 Task: Create a project with template Project Timeline with name TransferLine with privacy Public and in the team Recorders . Create three sections in the project as To-Do, Doing and Done.
Action: Mouse moved to (70, 54)
Screenshot: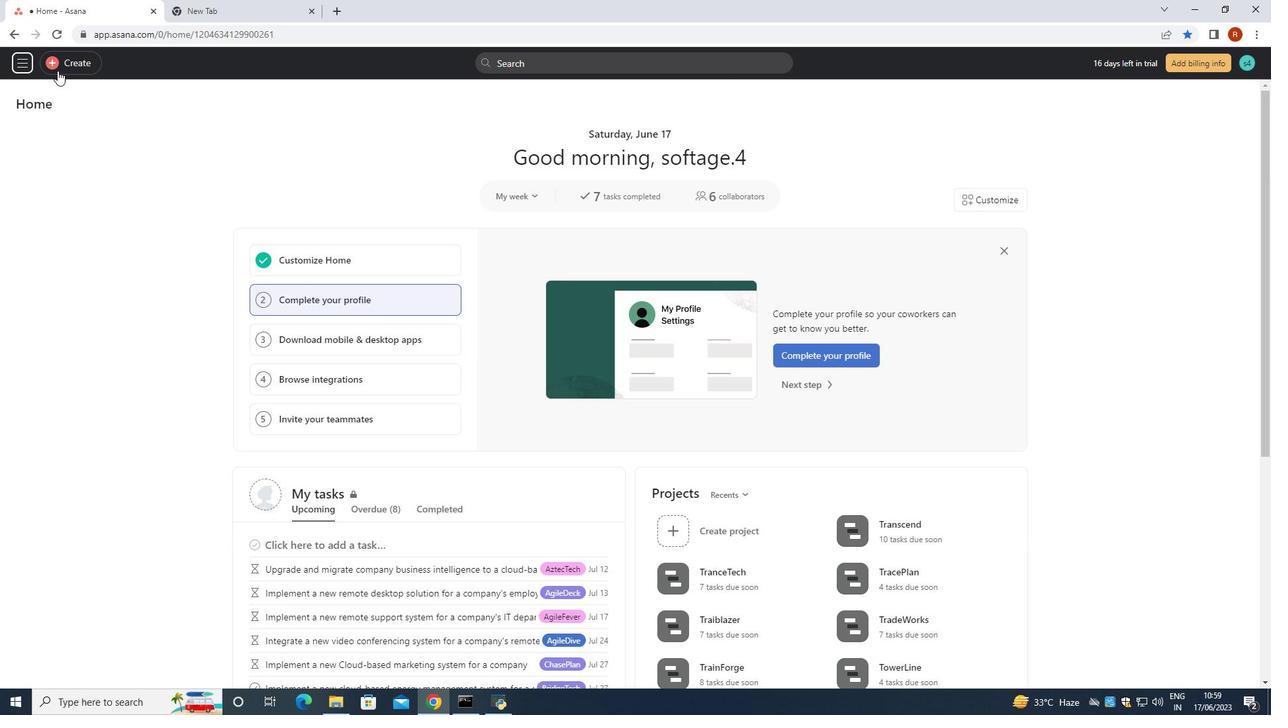 
Action: Mouse pressed left at (70, 54)
Screenshot: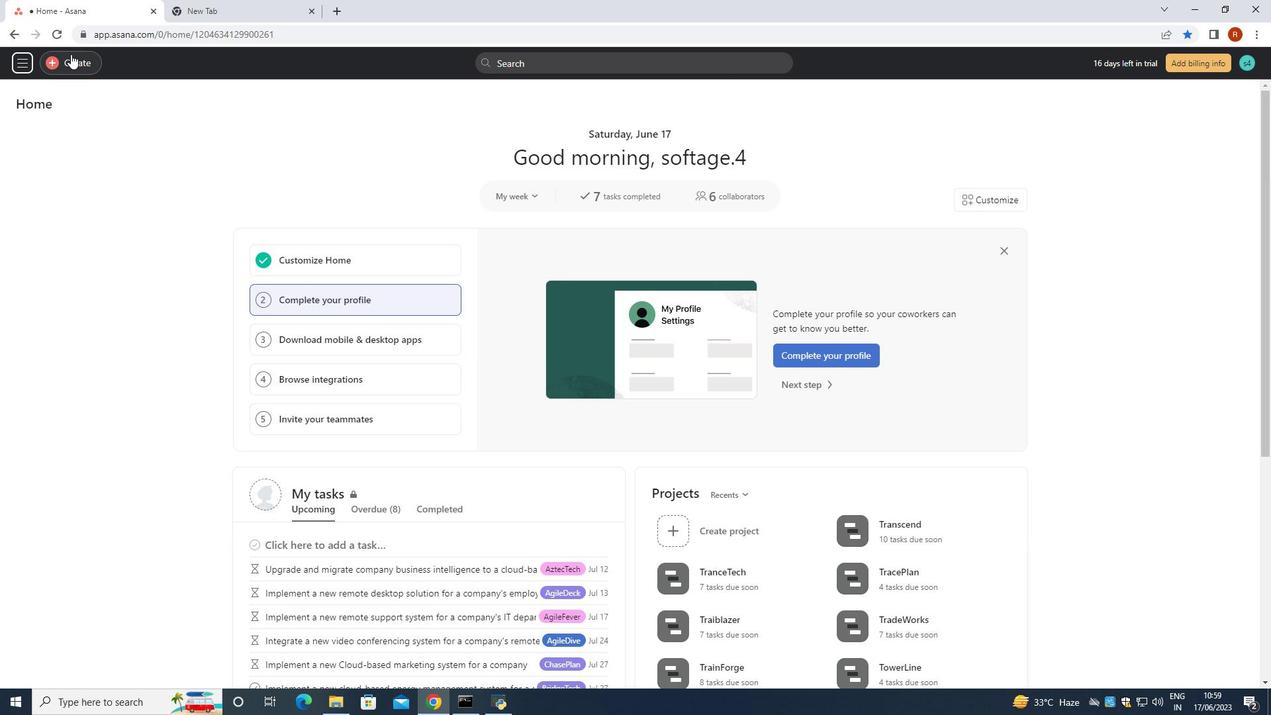 
Action: Mouse moved to (139, 91)
Screenshot: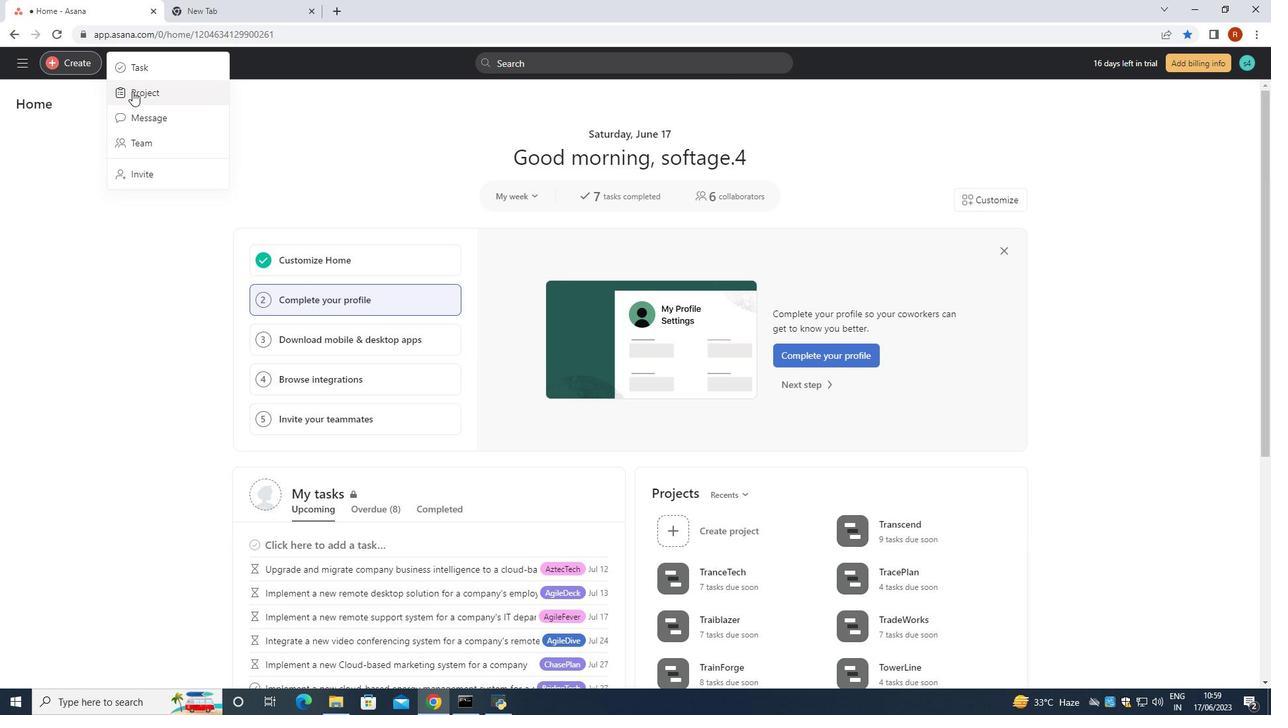 
Action: Mouse pressed left at (139, 91)
Screenshot: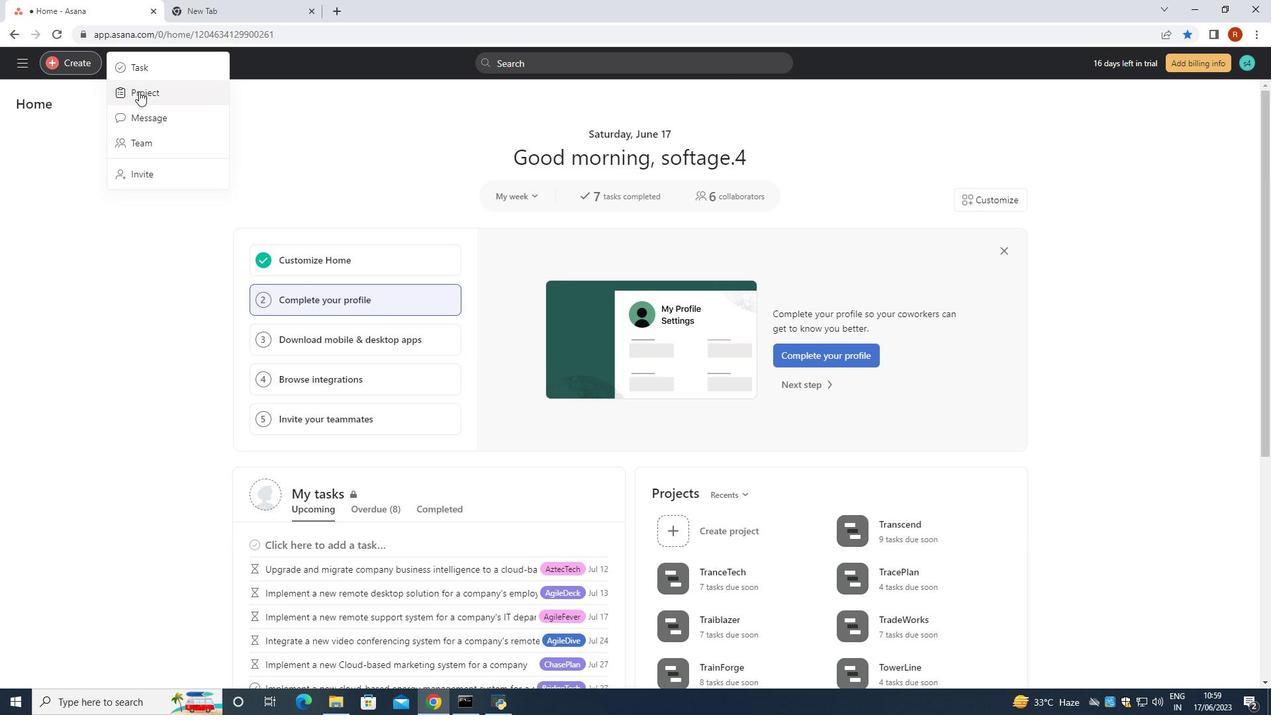 
Action: Mouse moved to (652, 400)
Screenshot: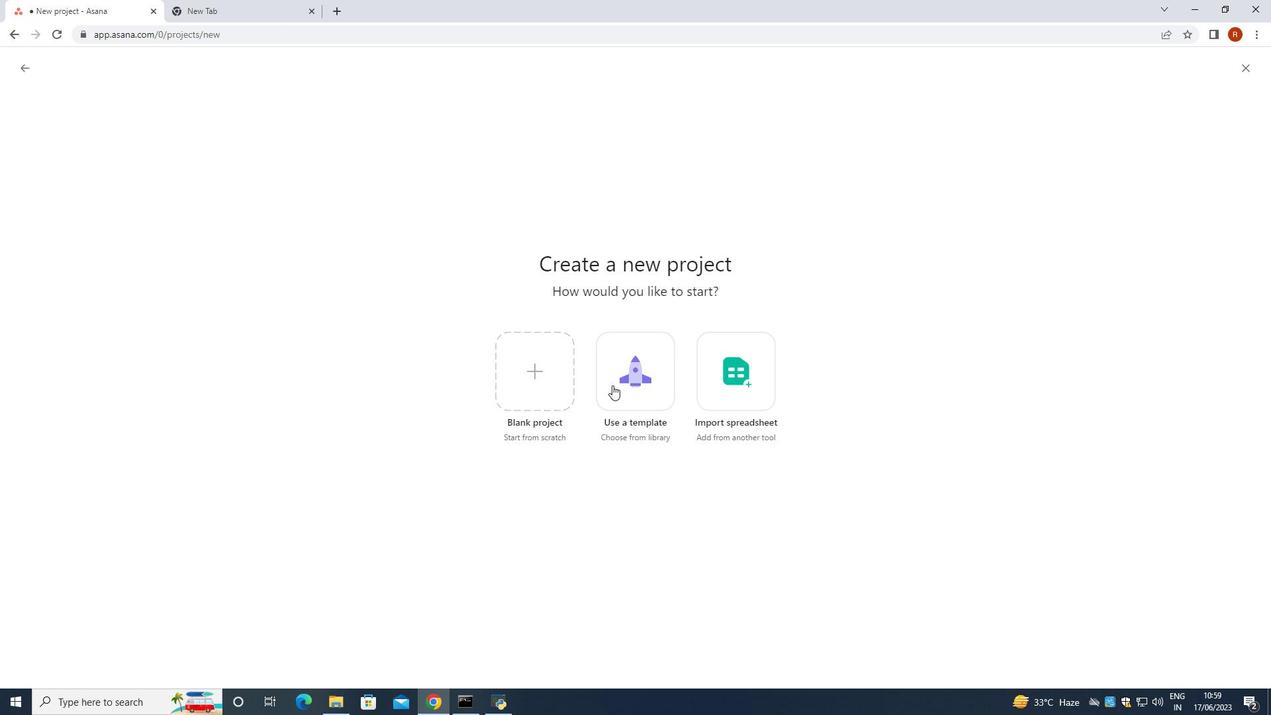 
Action: Mouse pressed left at (652, 400)
Screenshot: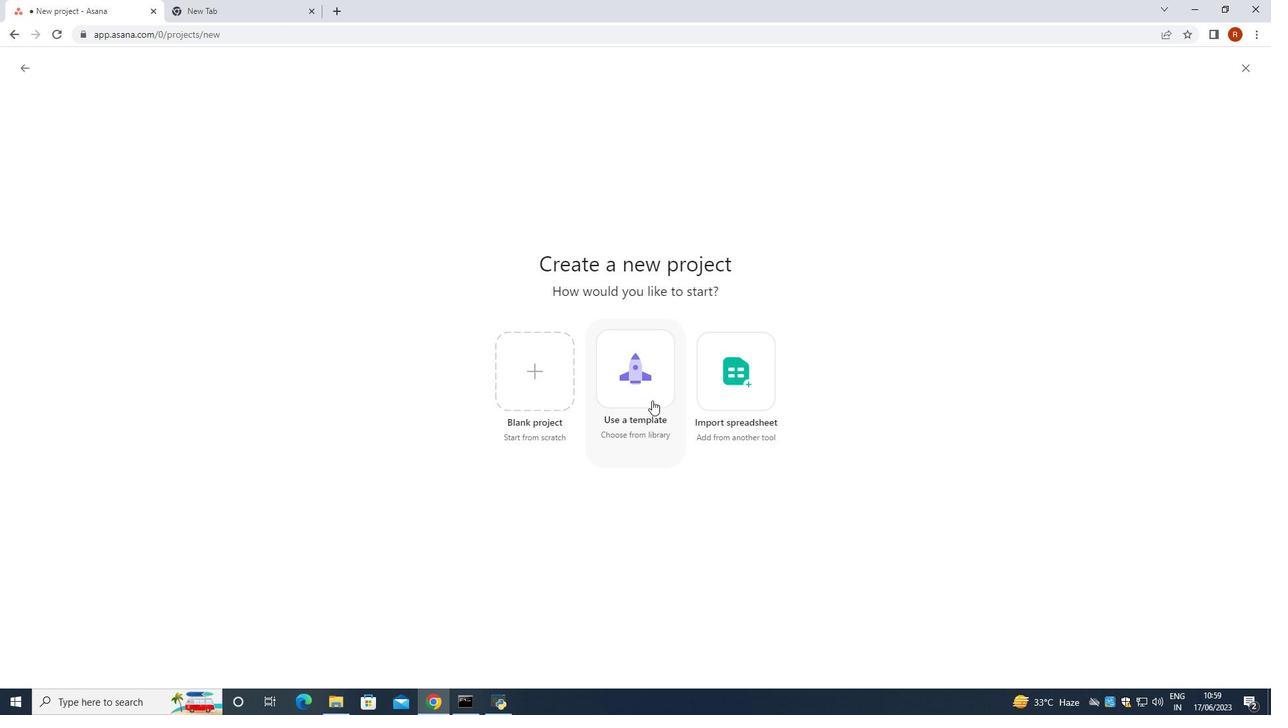 
Action: Mouse moved to (161, 357)
Screenshot: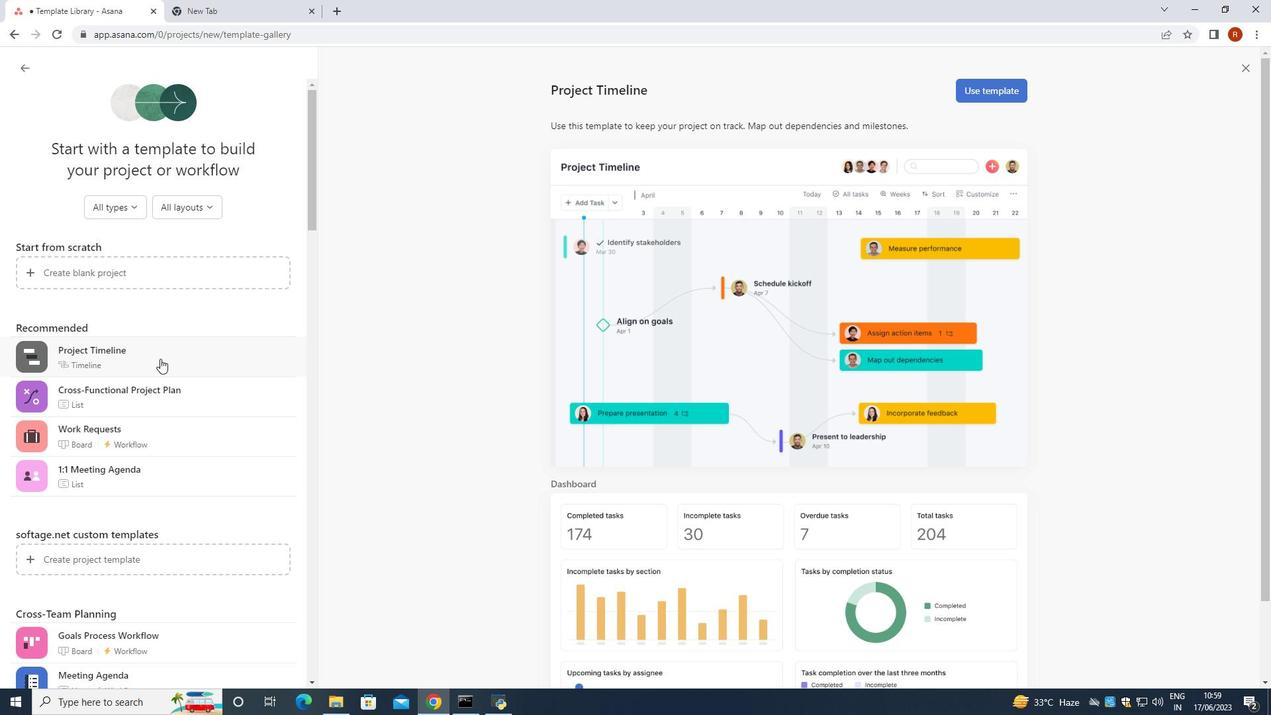 
Action: Mouse pressed left at (161, 357)
Screenshot: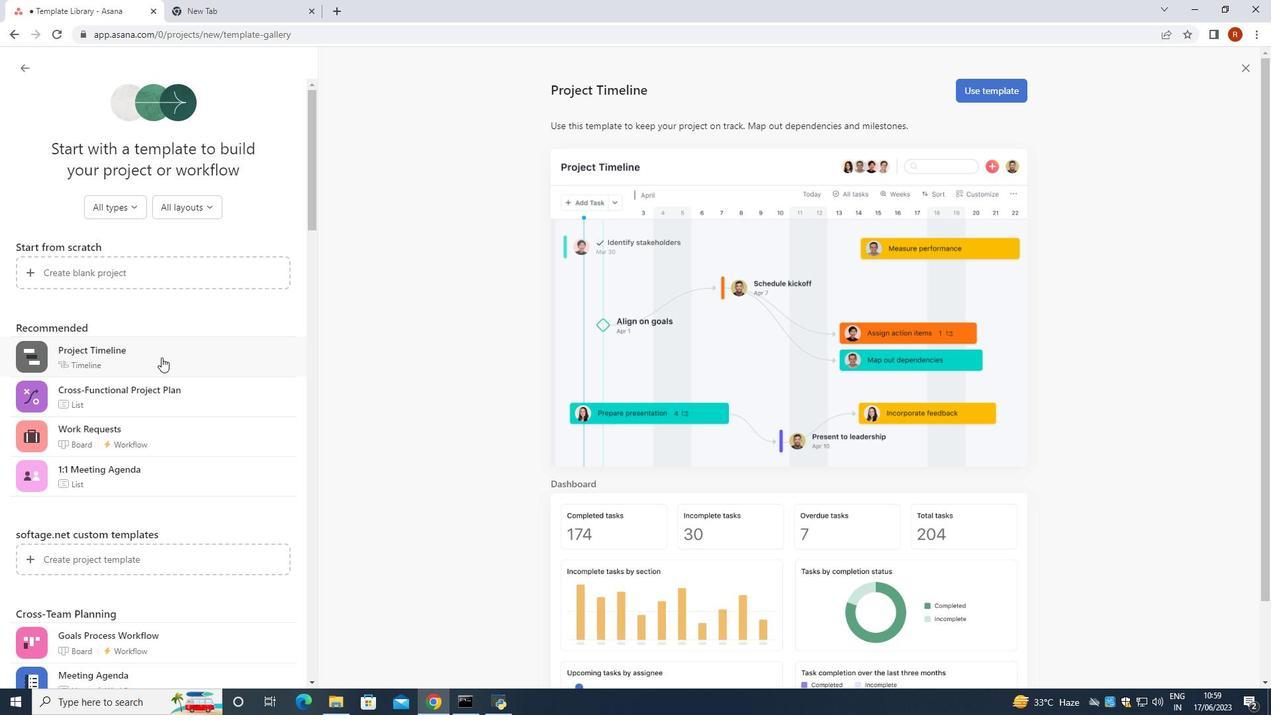 
Action: Mouse moved to (1021, 88)
Screenshot: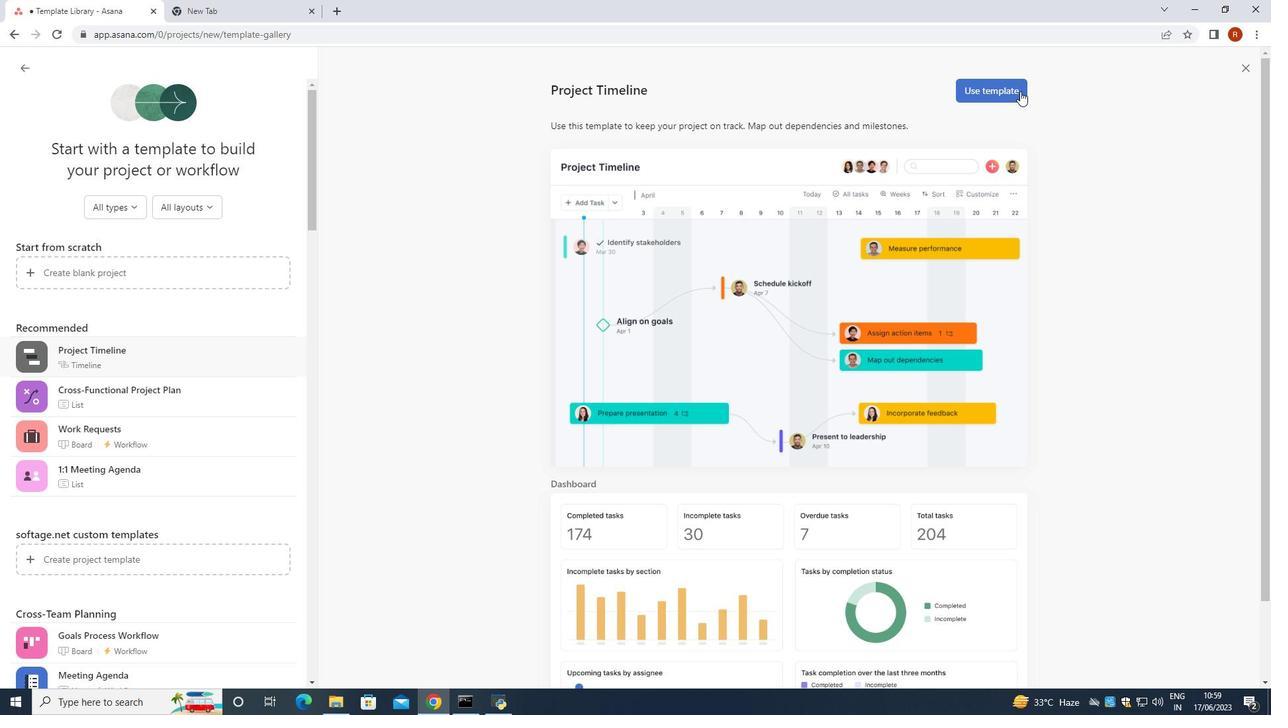 
Action: Mouse pressed left at (1021, 88)
Screenshot: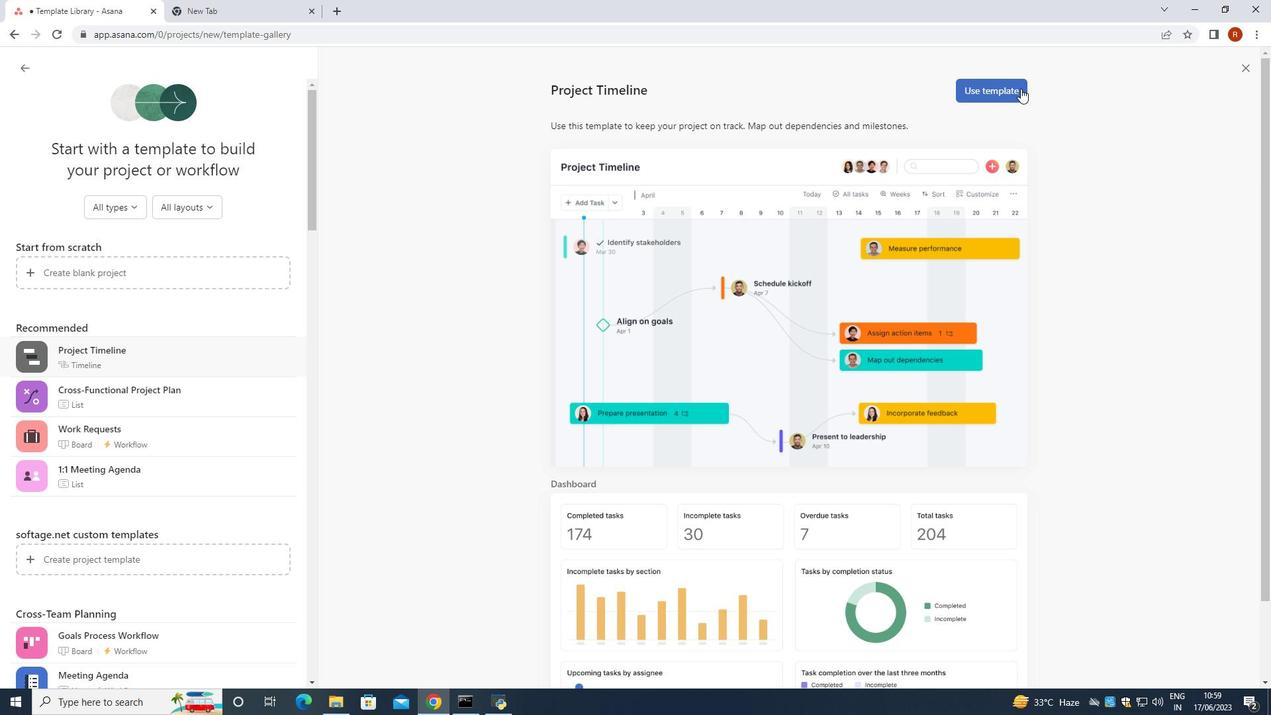 
Action: Mouse moved to (974, 103)
Screenshot: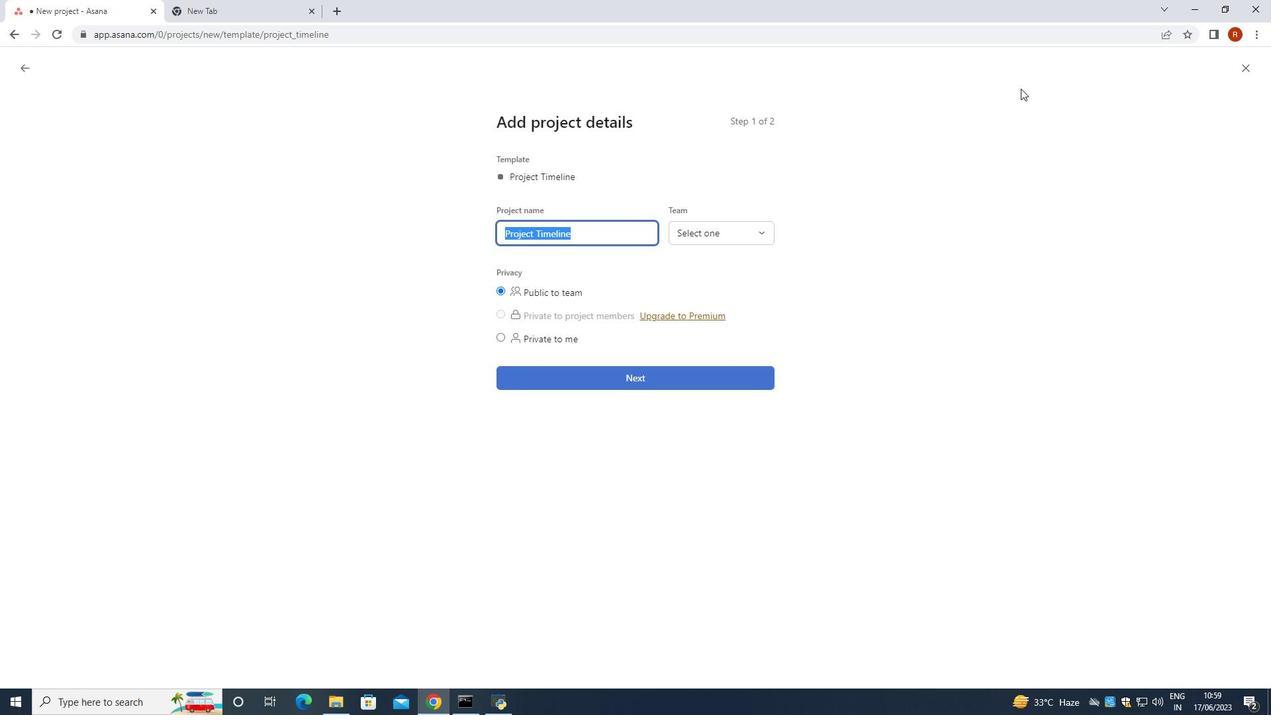 
Action: Key pressed <Key.backspace><Key.shift>Transfer<Key.shift>Line
Screenshot: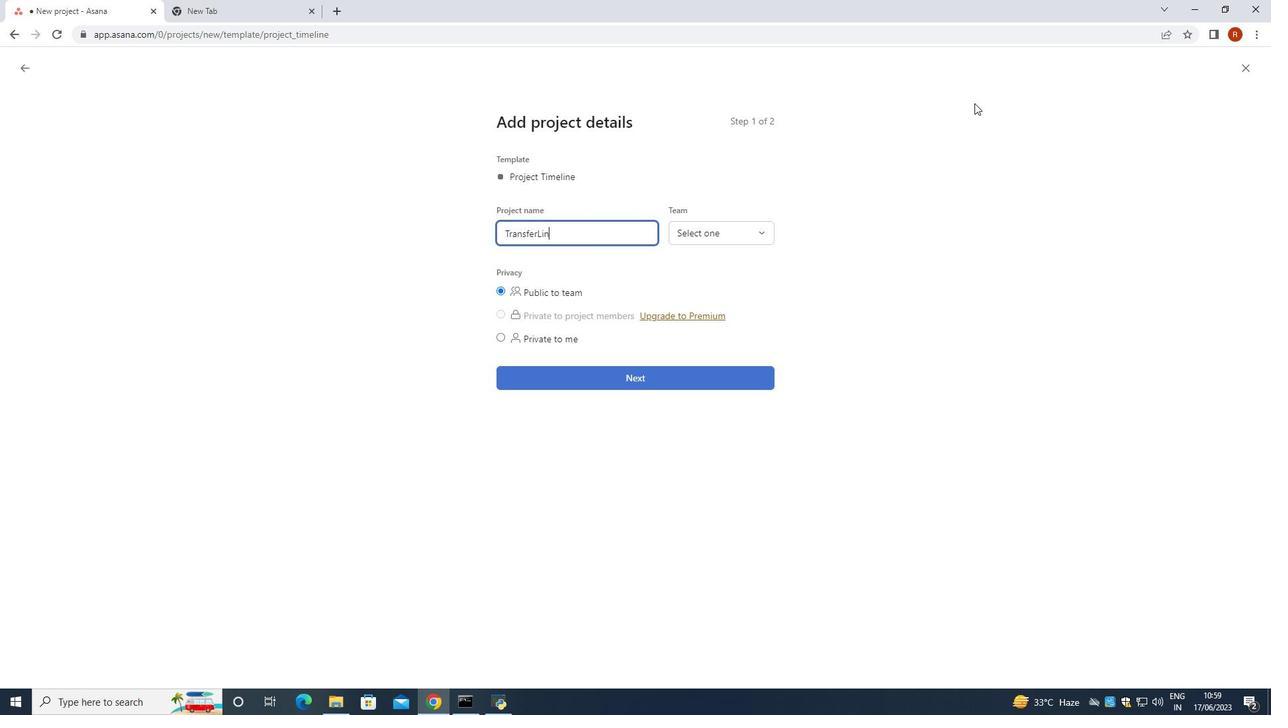 
Action: Mouse moved to (714, 234)
Screenshot: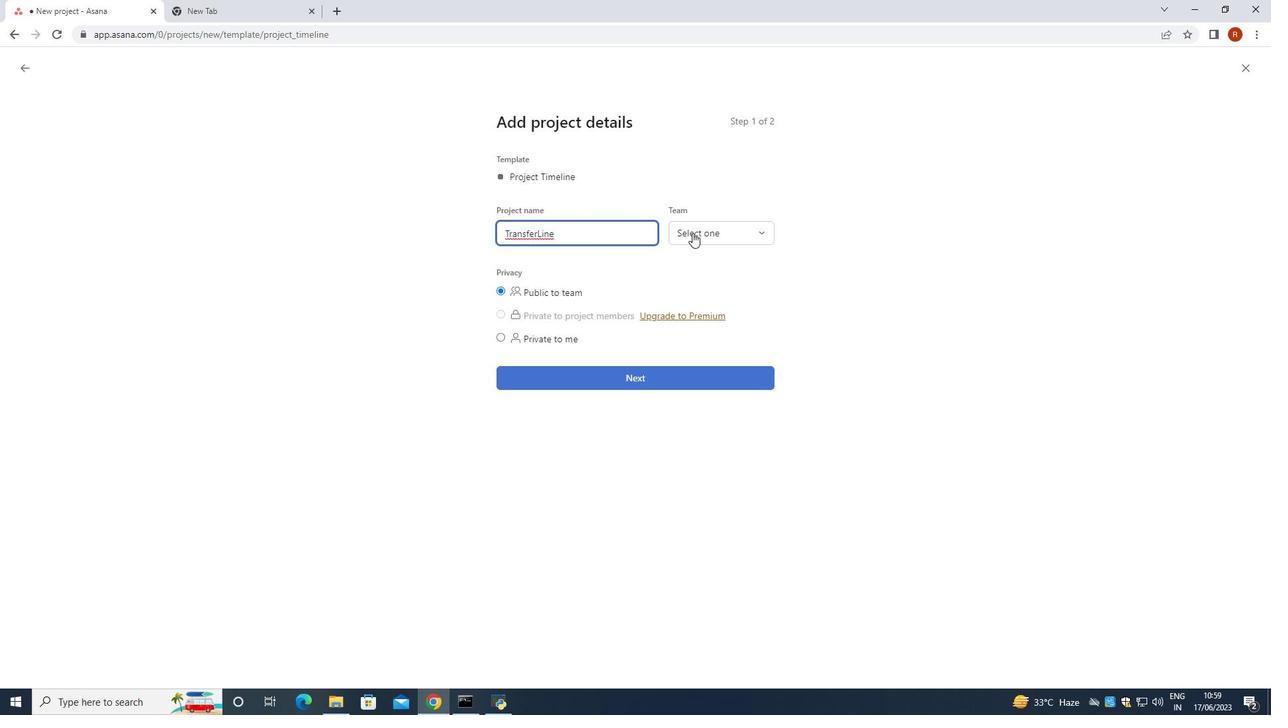 
Action: Mouse pressed left at (714, 234)
Screenshot: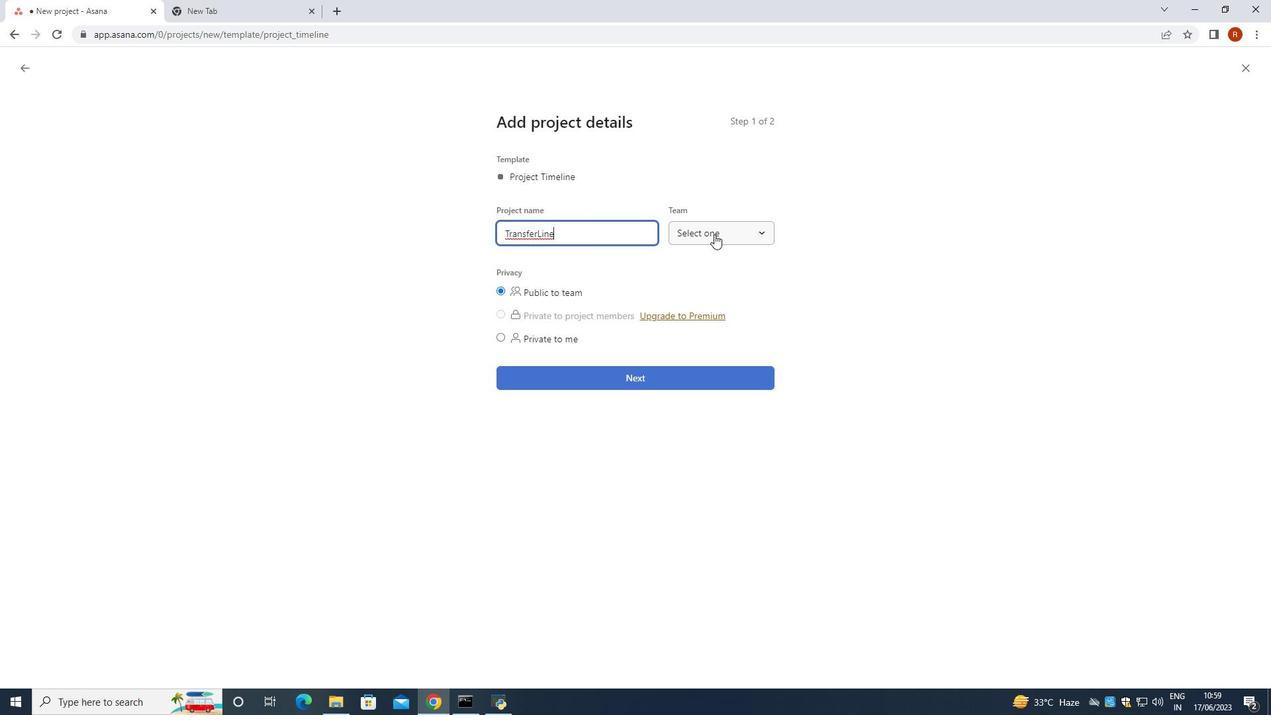 
Action: Mouse moved to (728, 258)
Screenshot: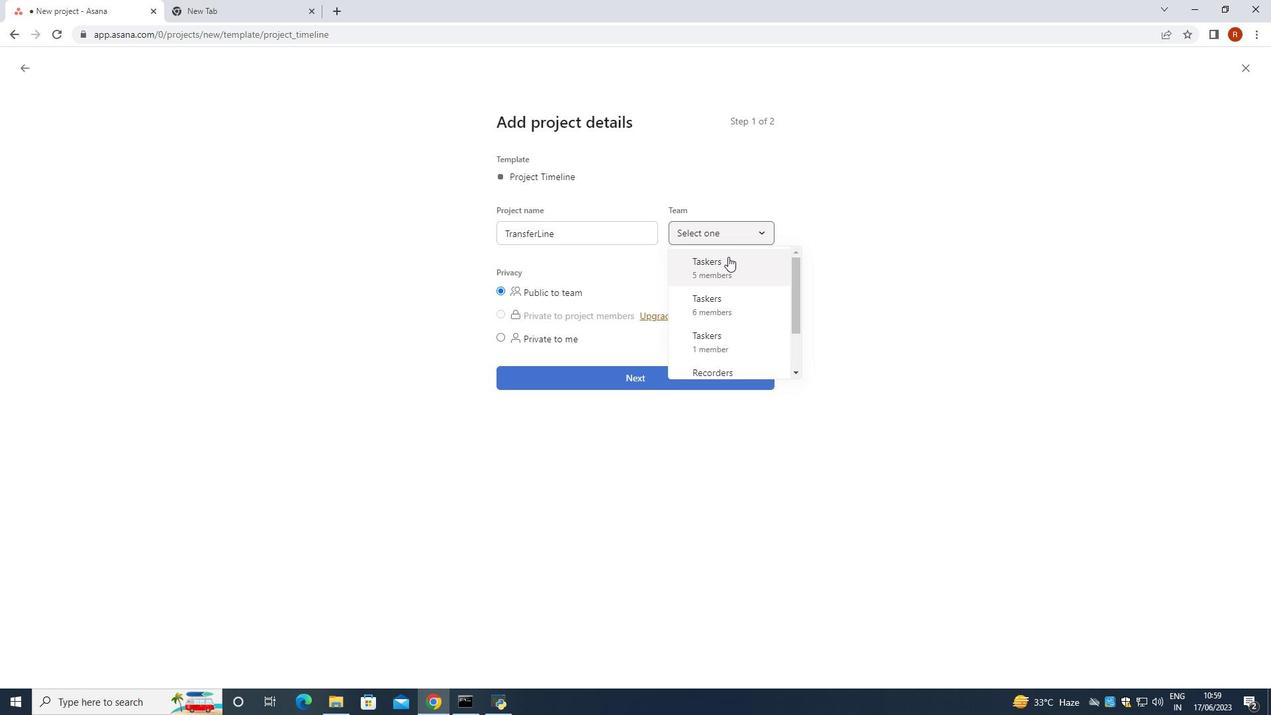 
Action: Mouse scrolled (728, 257) with delta (0, 0)
Screenshot: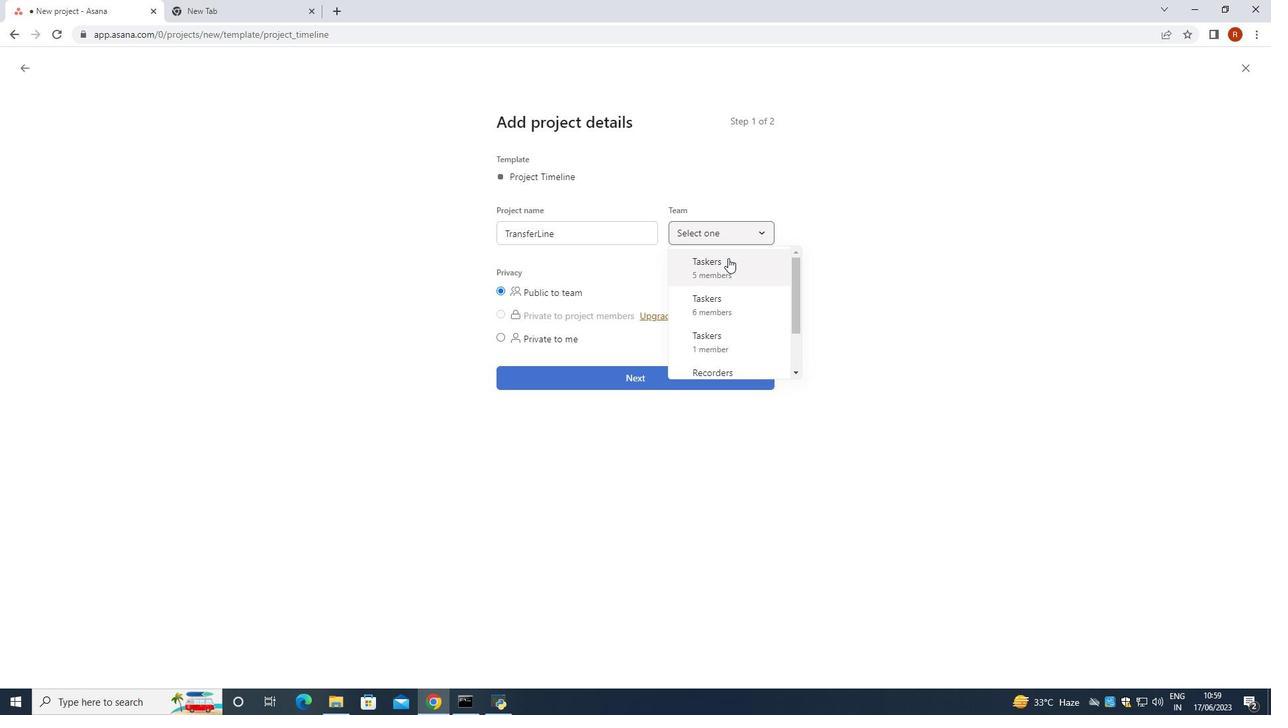 
Action: Mouse moved to (737, 329)
Screenshot: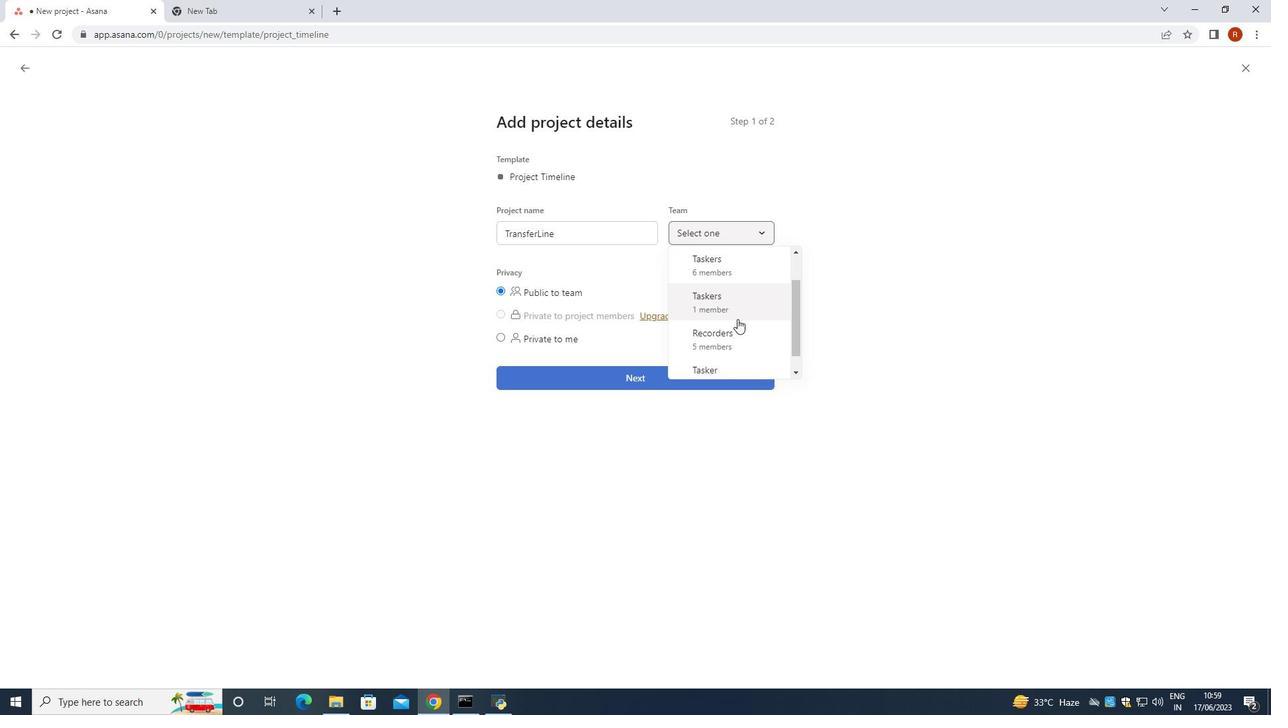
Action: Mouse pressed left at (737, 329)
Screenshot: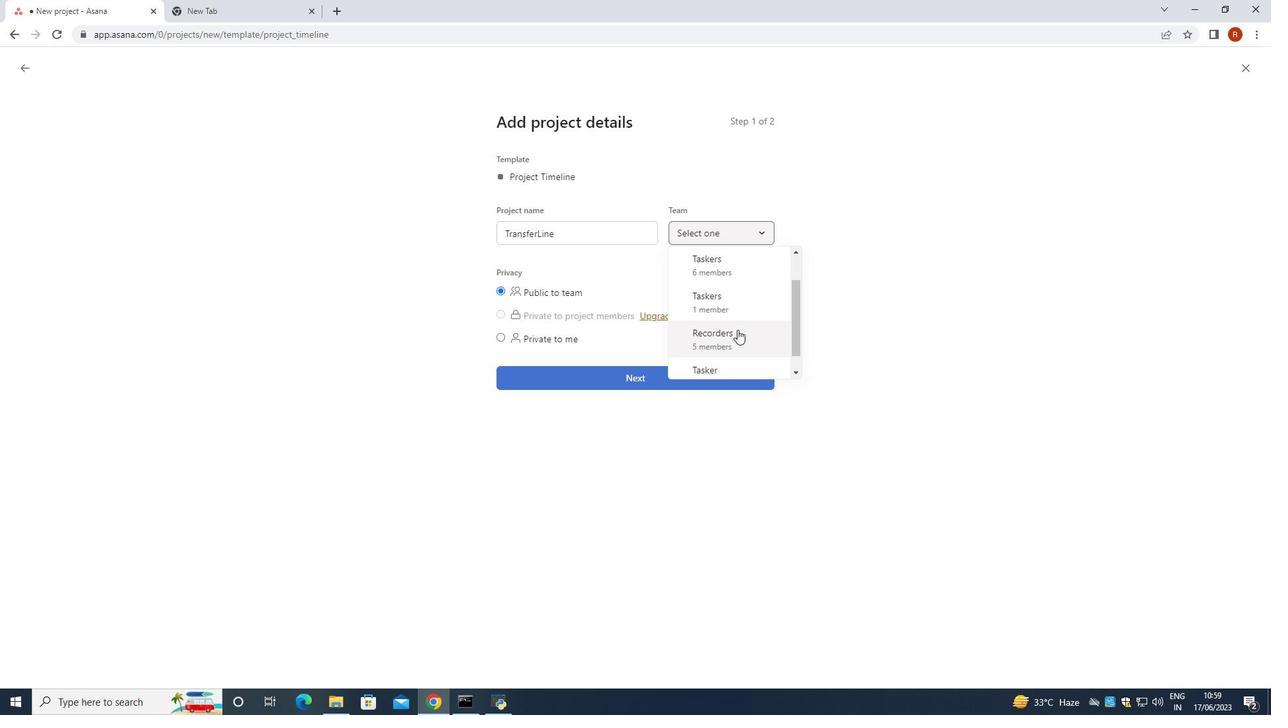 
Action: Mouse moved to (586, 295)
Screenshot: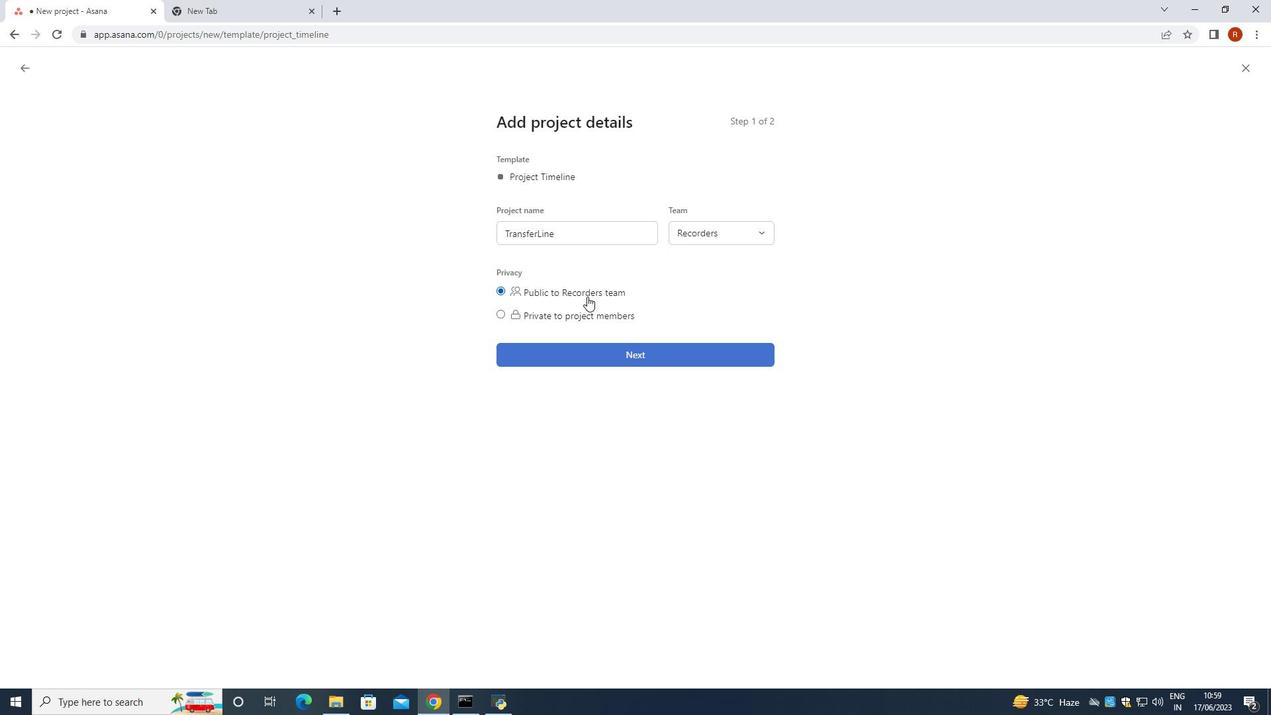 
Action: Mouse pressed left at (586, 295)
Screenshot: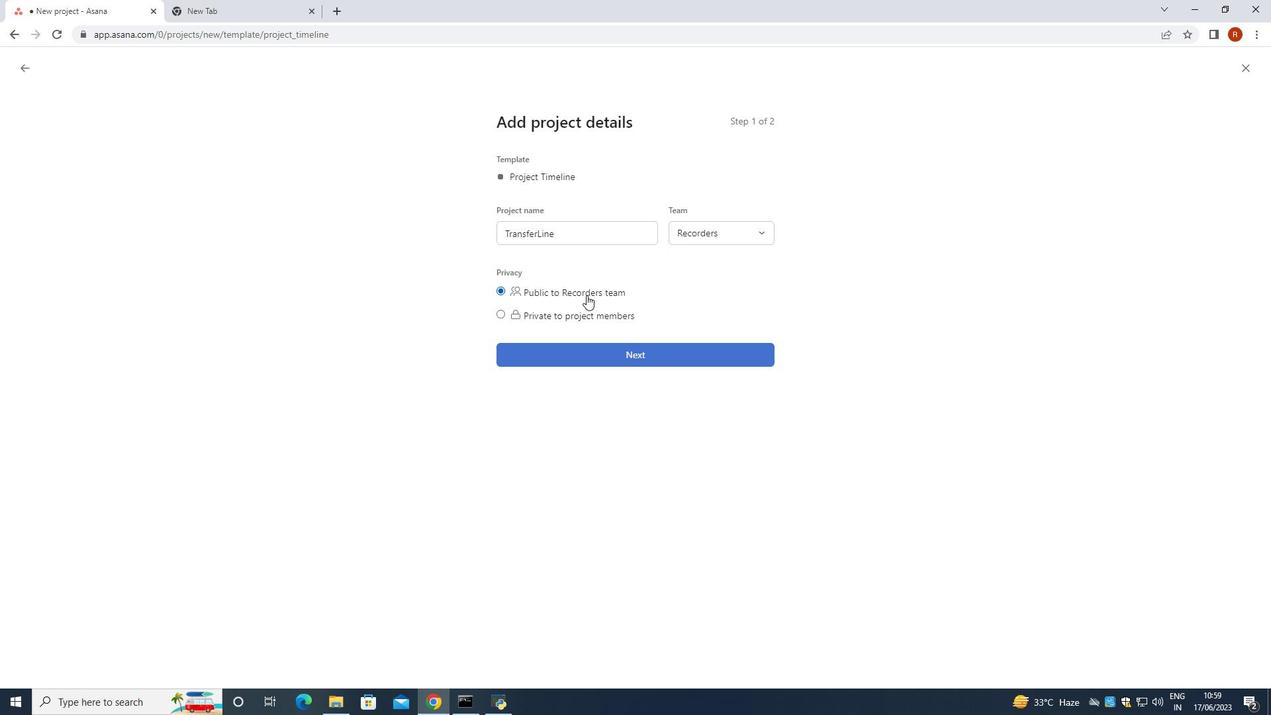 
Action: Mouse moved to (660, 362)
Screenshot: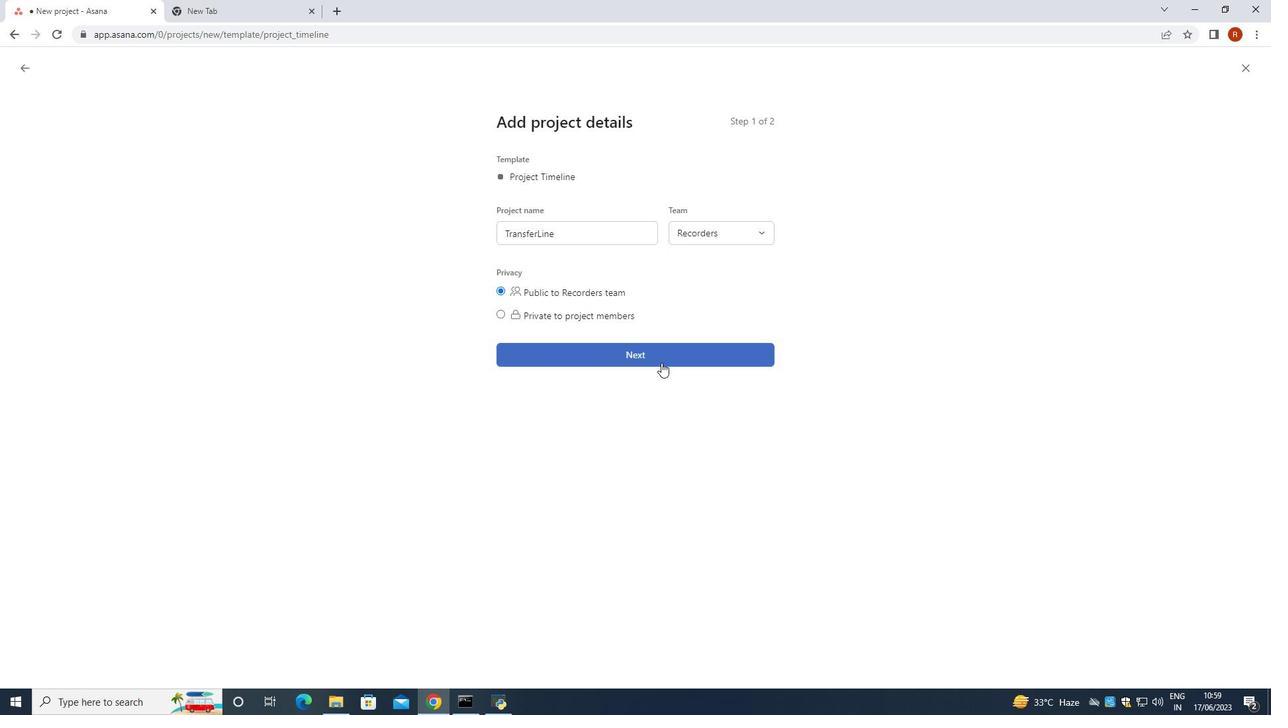 
Action: Mouse pressed left at (660, 362)
Screenshot: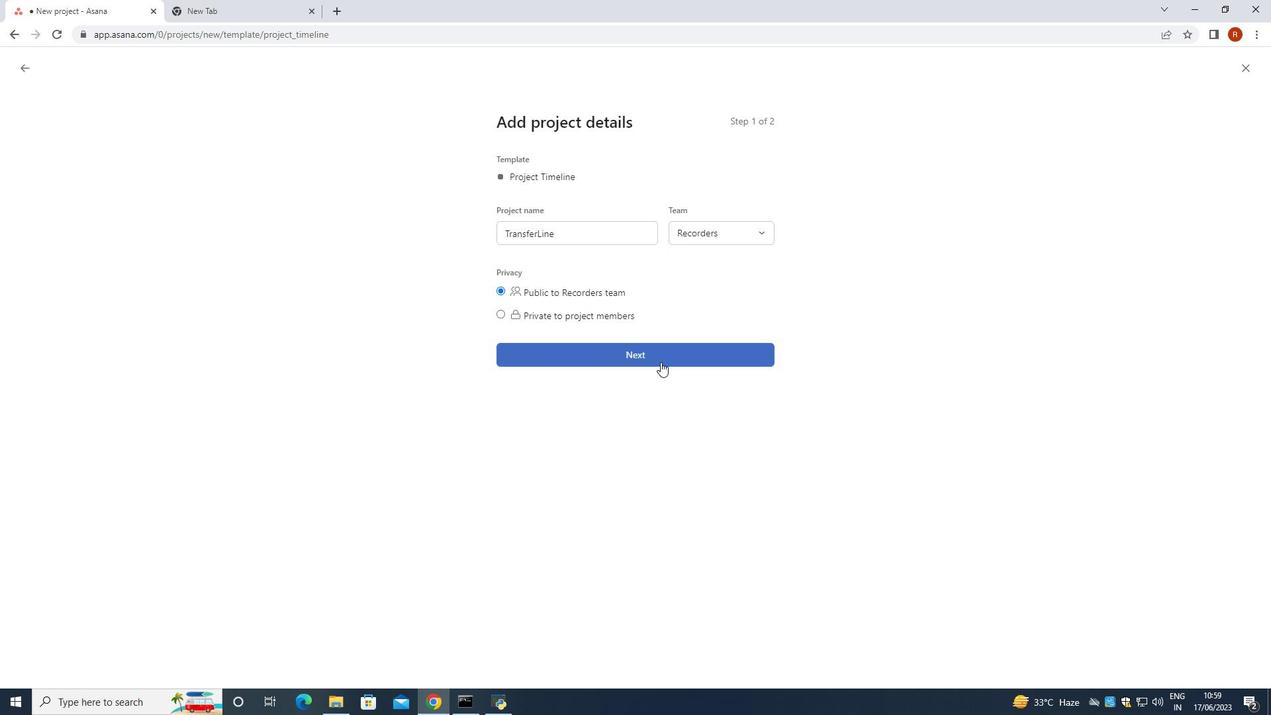 
Action: Mouse moved to (703, 388)
Screenshot: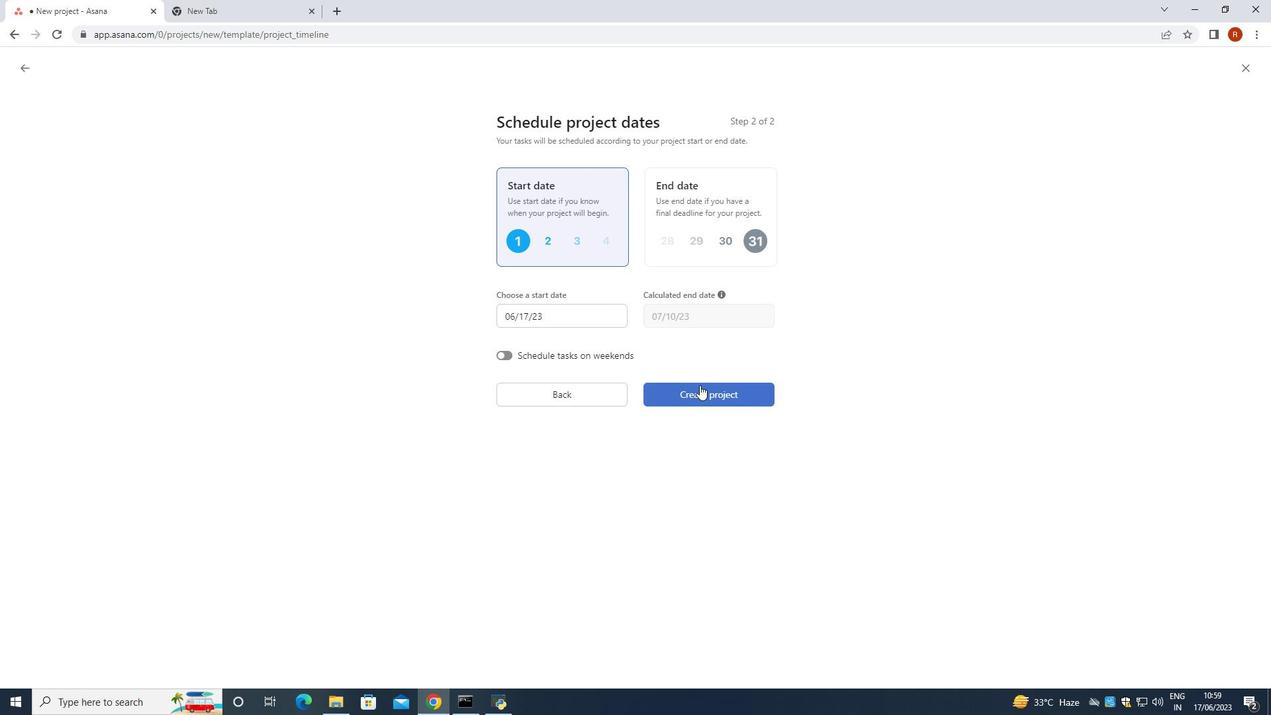 
Action: Mouse pressed left at (703, 388)
Screenshot: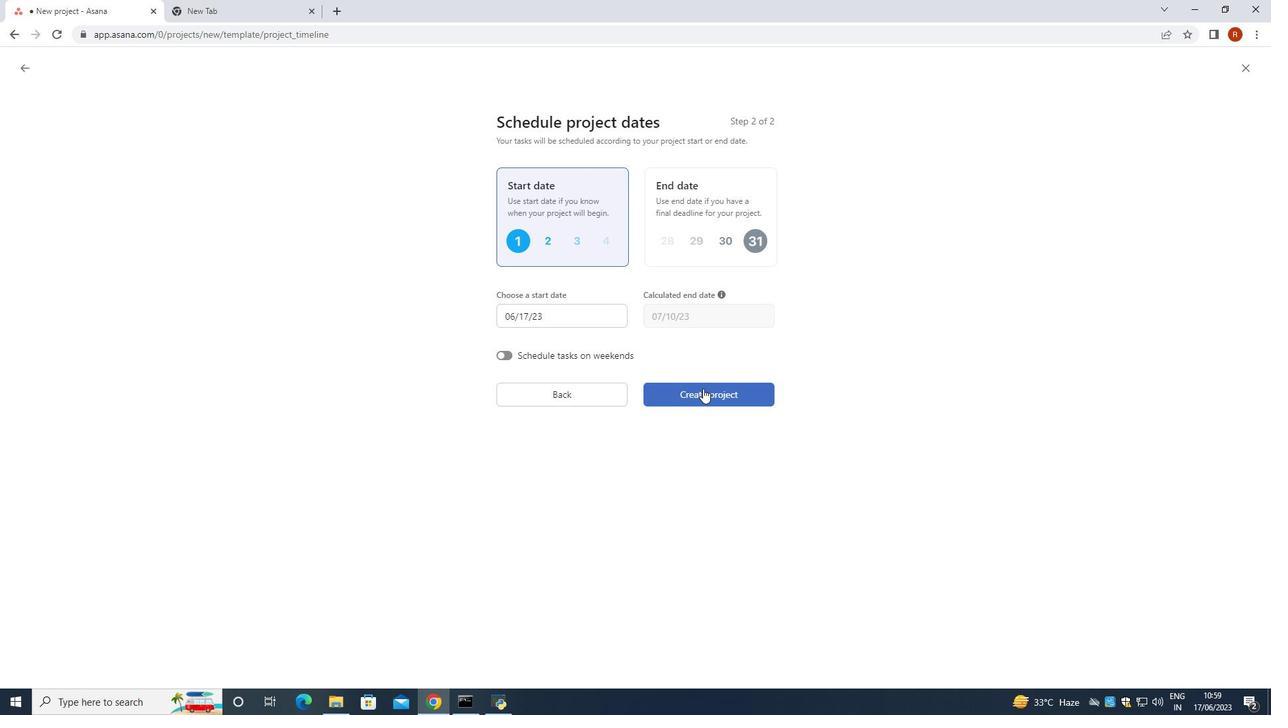 
Action: Mouse moved to (151, 626)
Screenshot: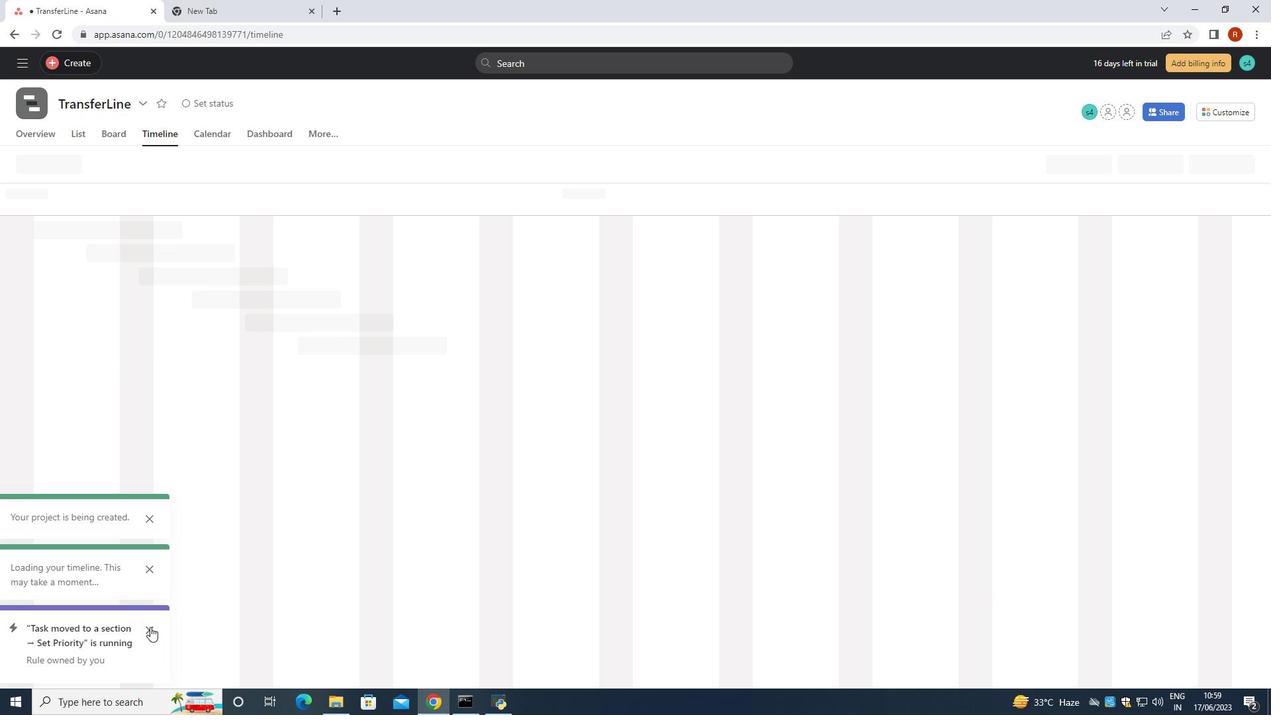 
Action: Mouse pressed left at (151, 626)
Screenshot: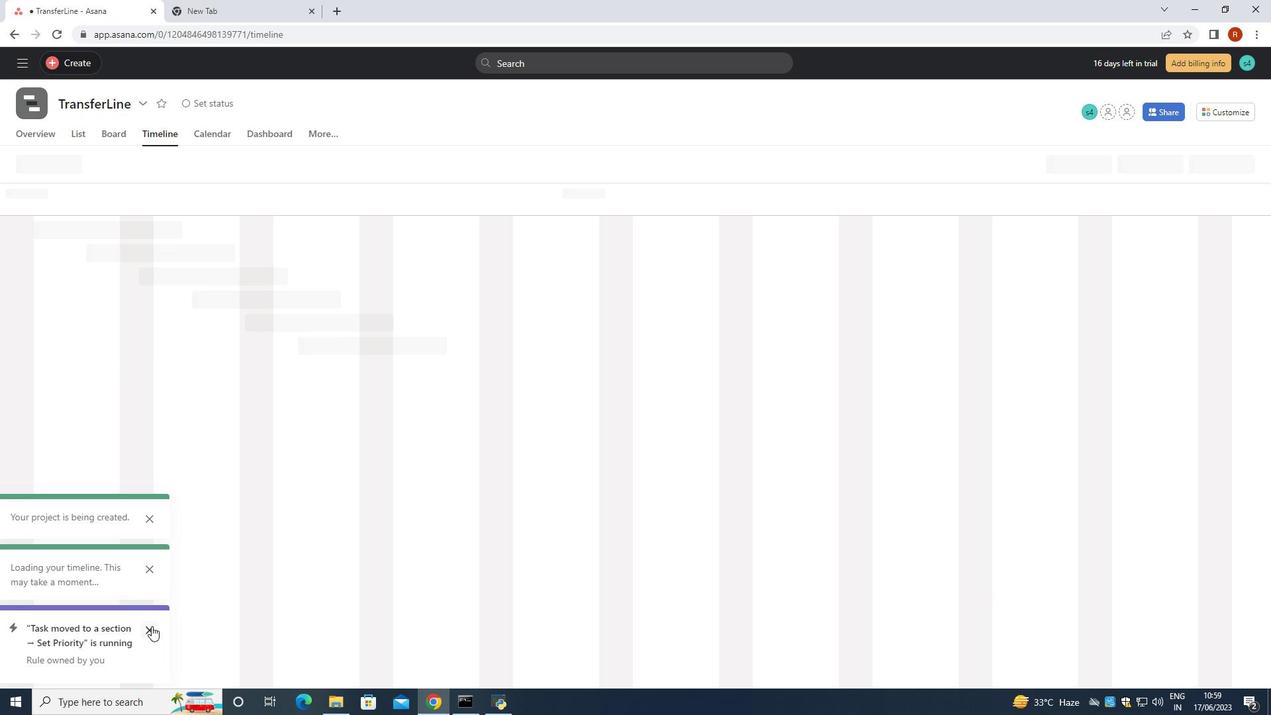 
Action: Mouse moved to (151, 566)
Screenshot: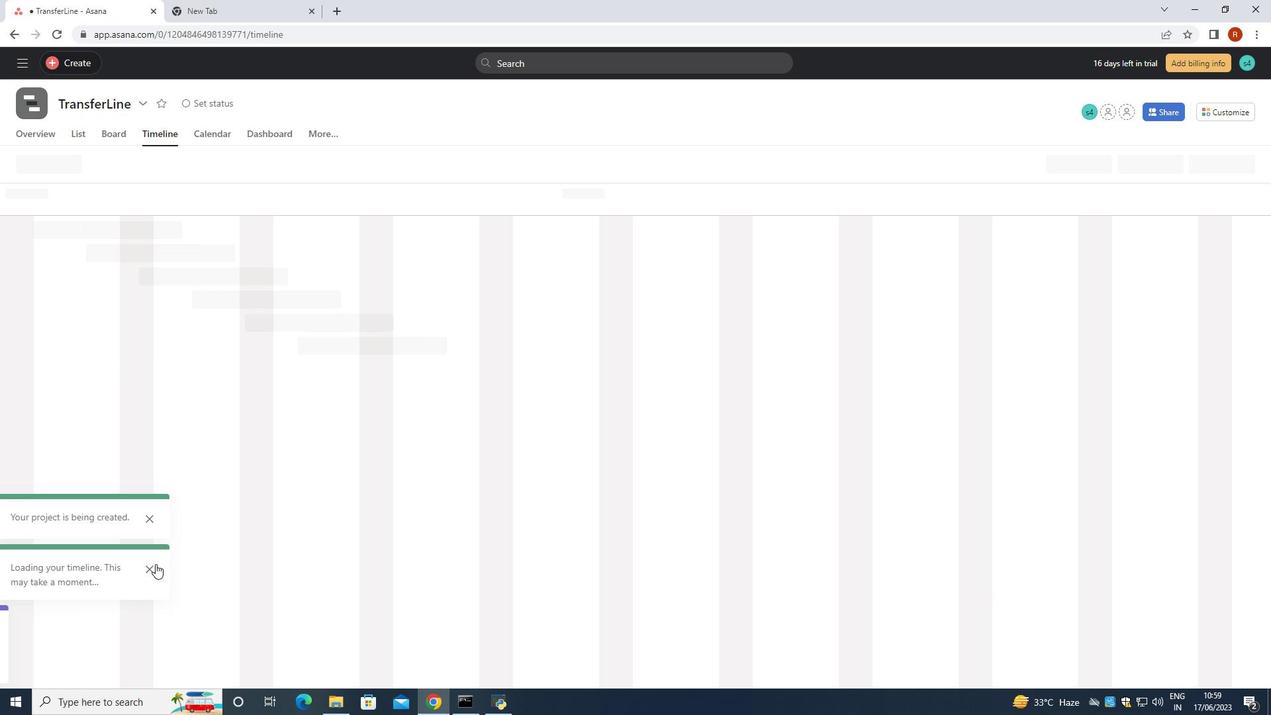 
Action: Mouse pressed left at (151, 566)
Screenshot: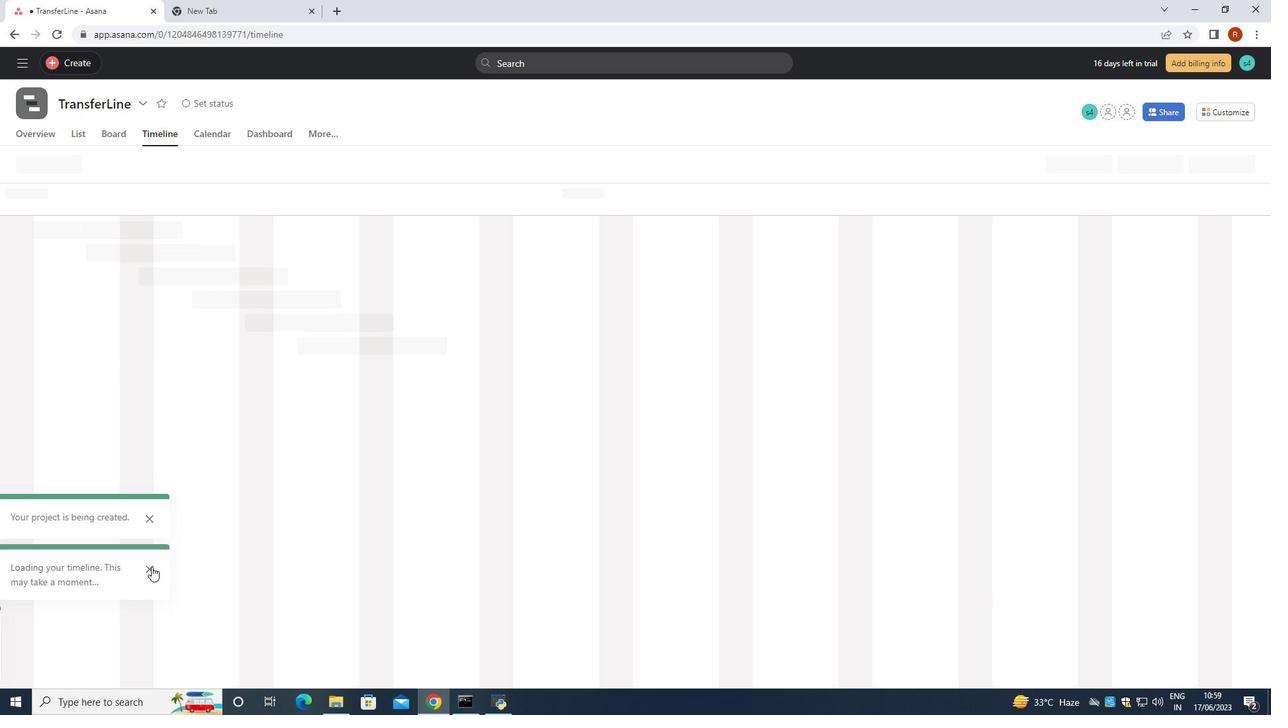 
Action: Mouse moved to (144, 598)
Screenshot: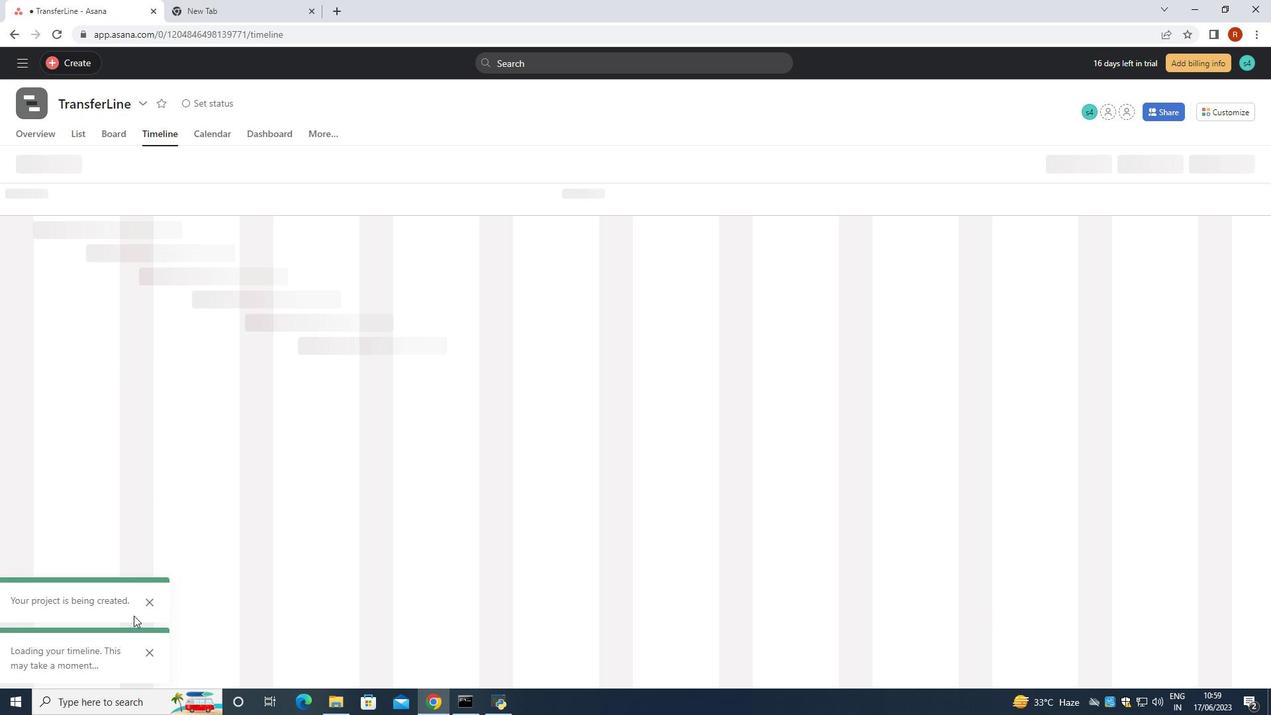 
Action: Mouse pressed left at (144, 598)
Screenshot: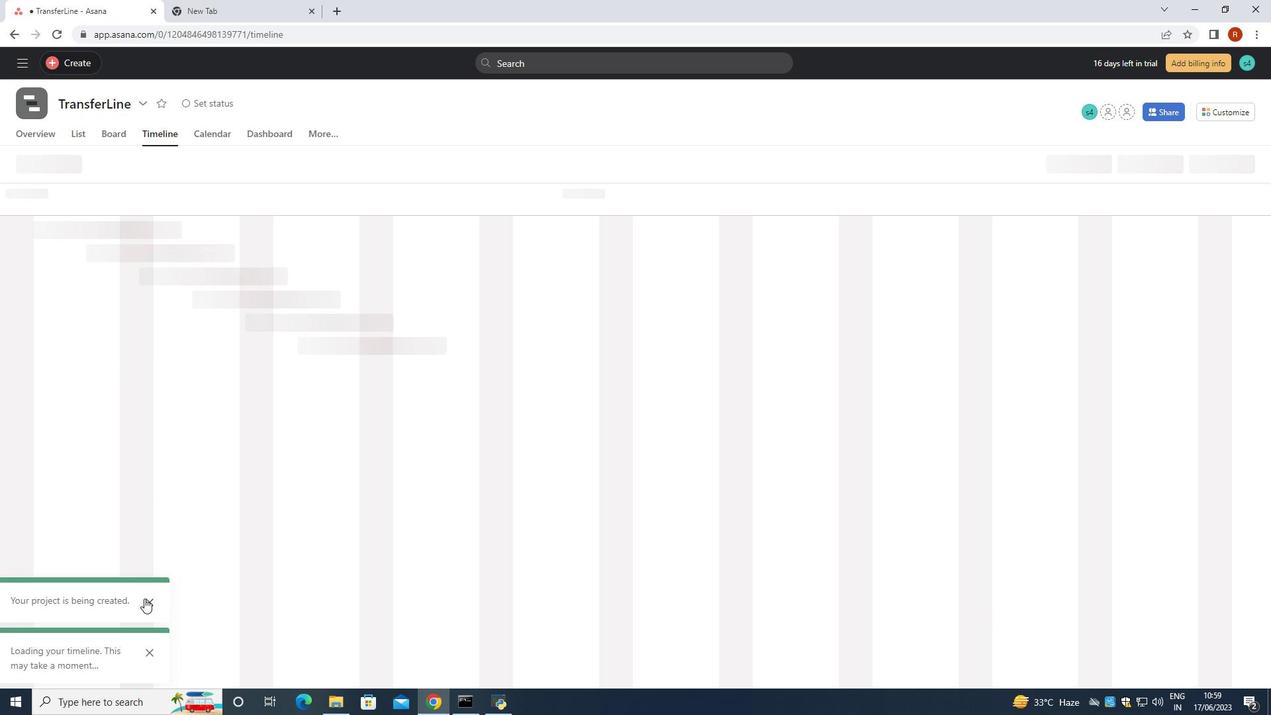 
Action: Mouse moved to (144, 648)
Screenshot: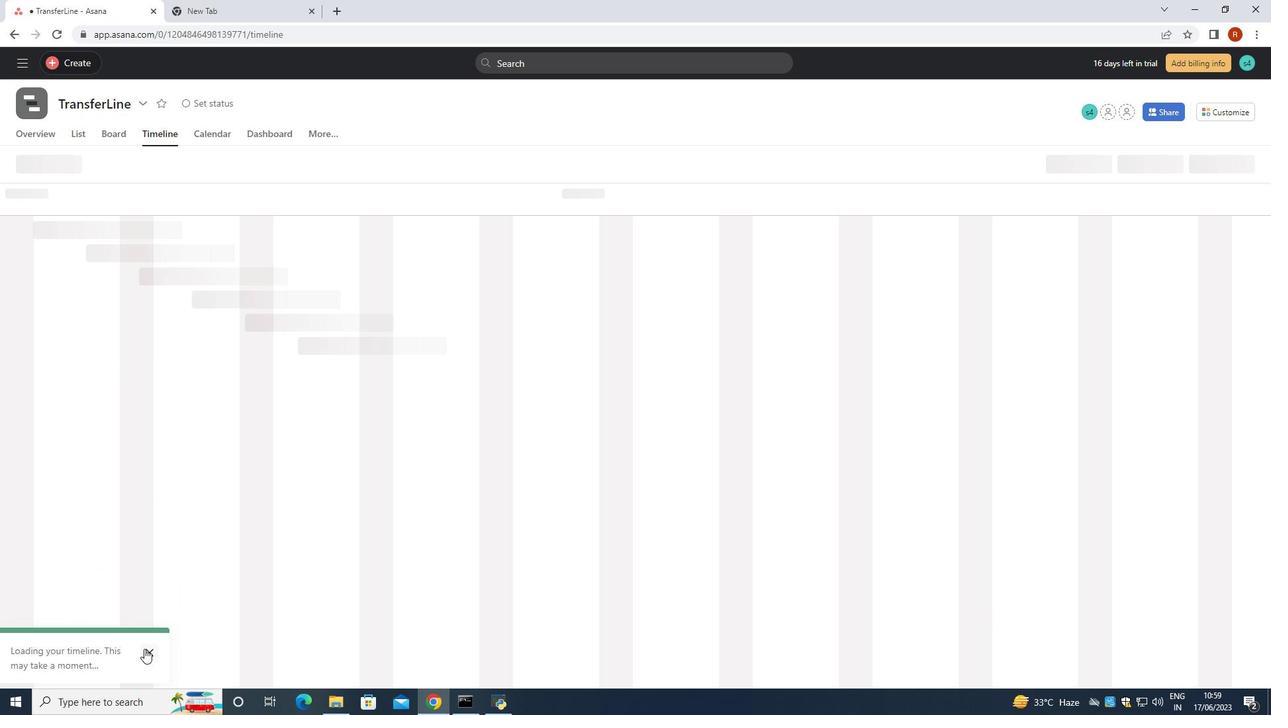 
Action: Mouse pressed left at (144, 648)
Screenshot: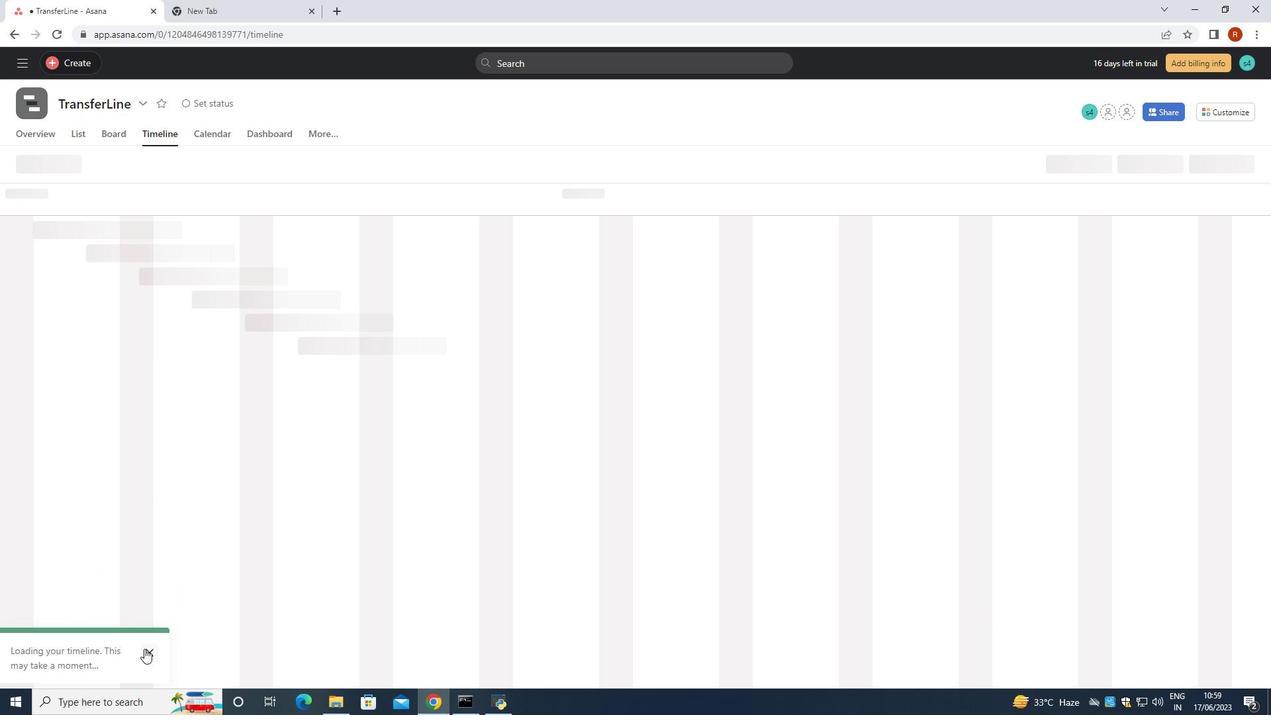 
Action: Mouse moved to (59, 449)
Screenshot: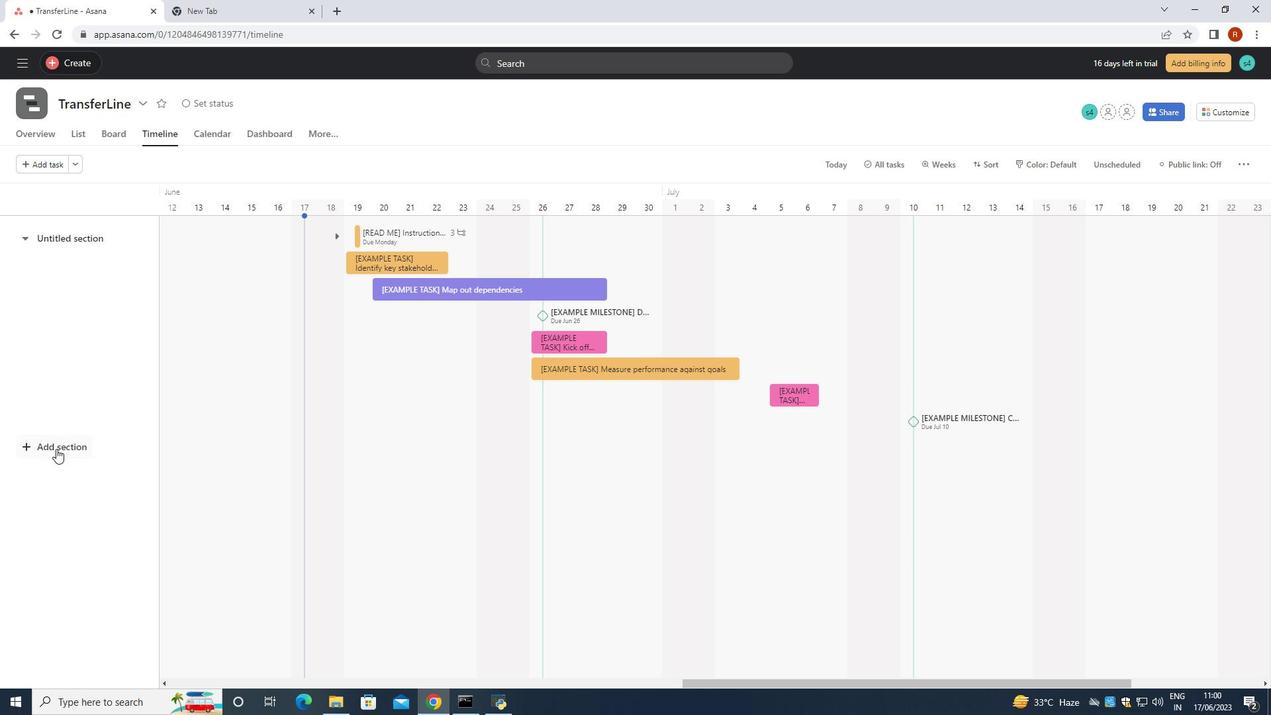 
Action: Mouse pressed left at (59, 449)
Screenshot: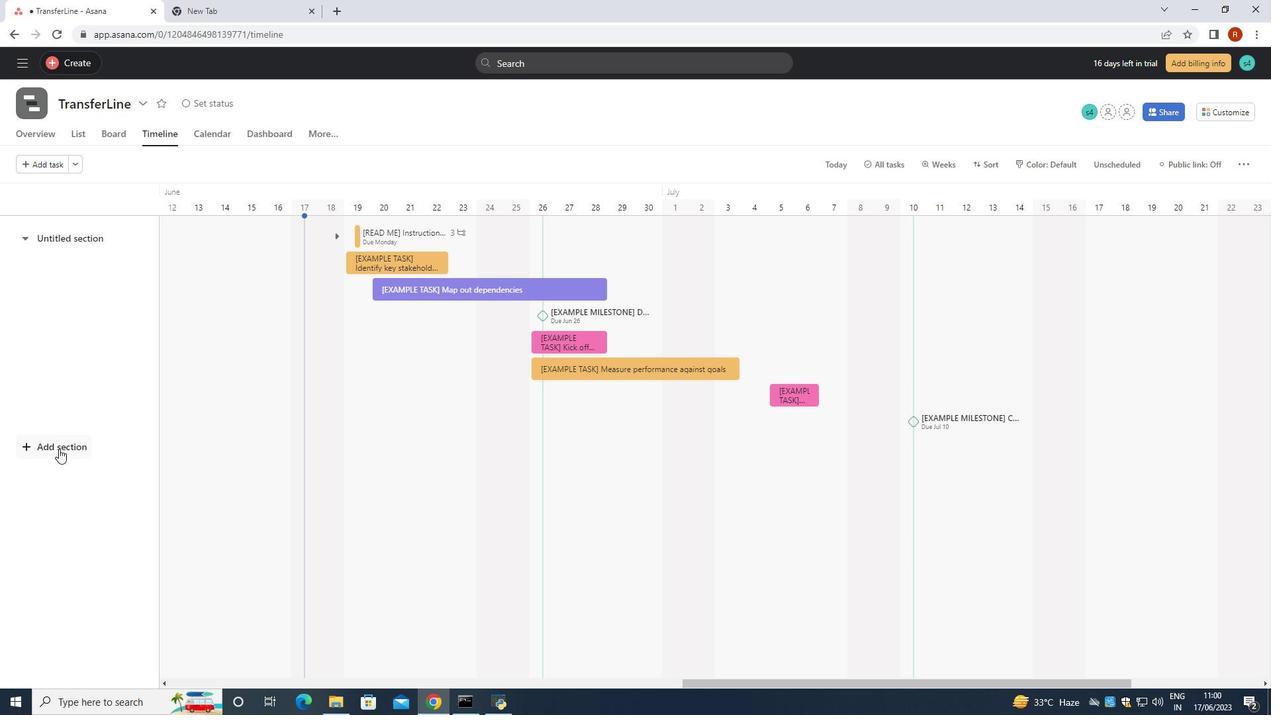 
Action: Key pressed <Key.shift><Key.shift><Key.shift>TO<Key.backspace>i<Key.backspace>o-<Key.shift>Do
Screenshot: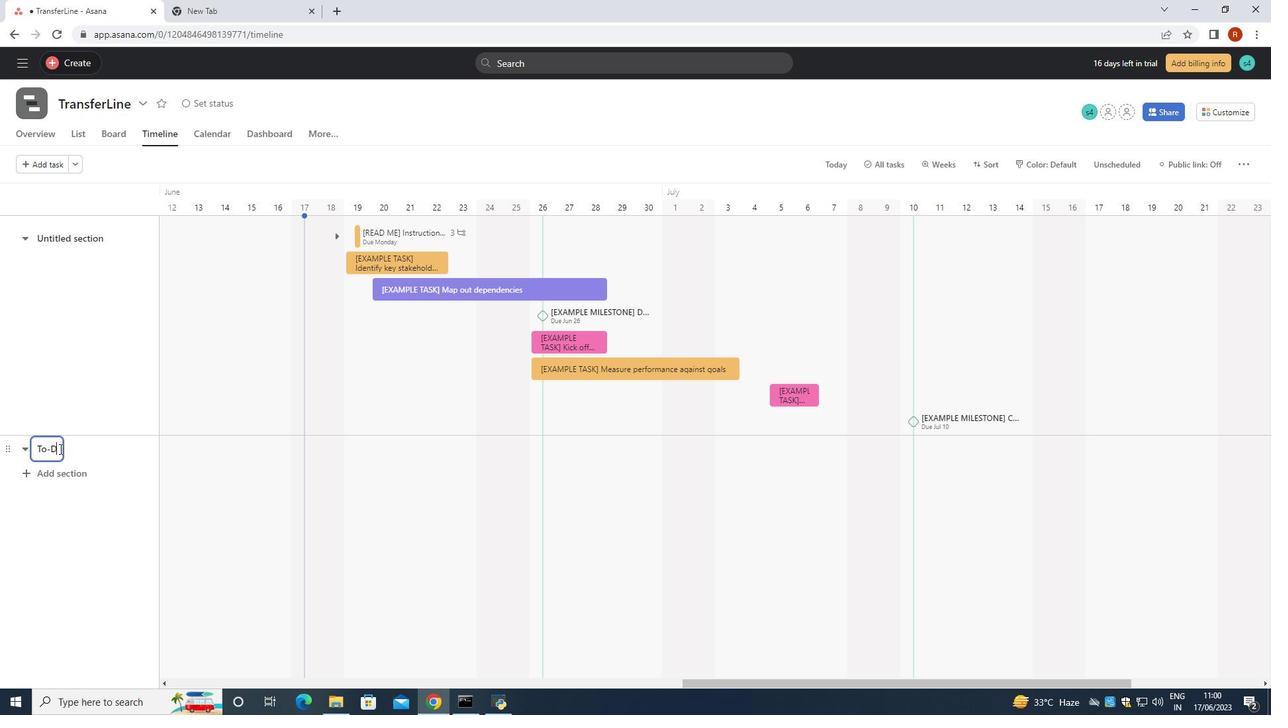 
Action: Mouse moved to (60, 468)
Screenshot: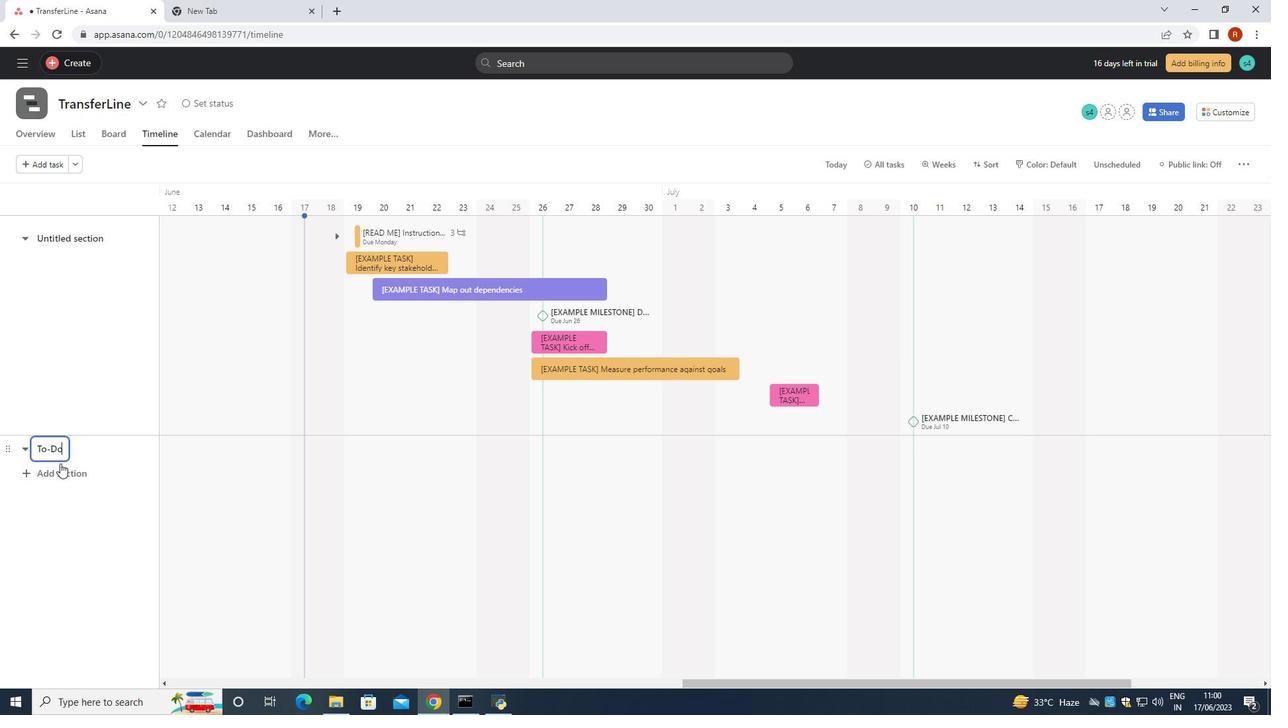 
Action: Mouse pressed left at (60, 468)
Screenshot: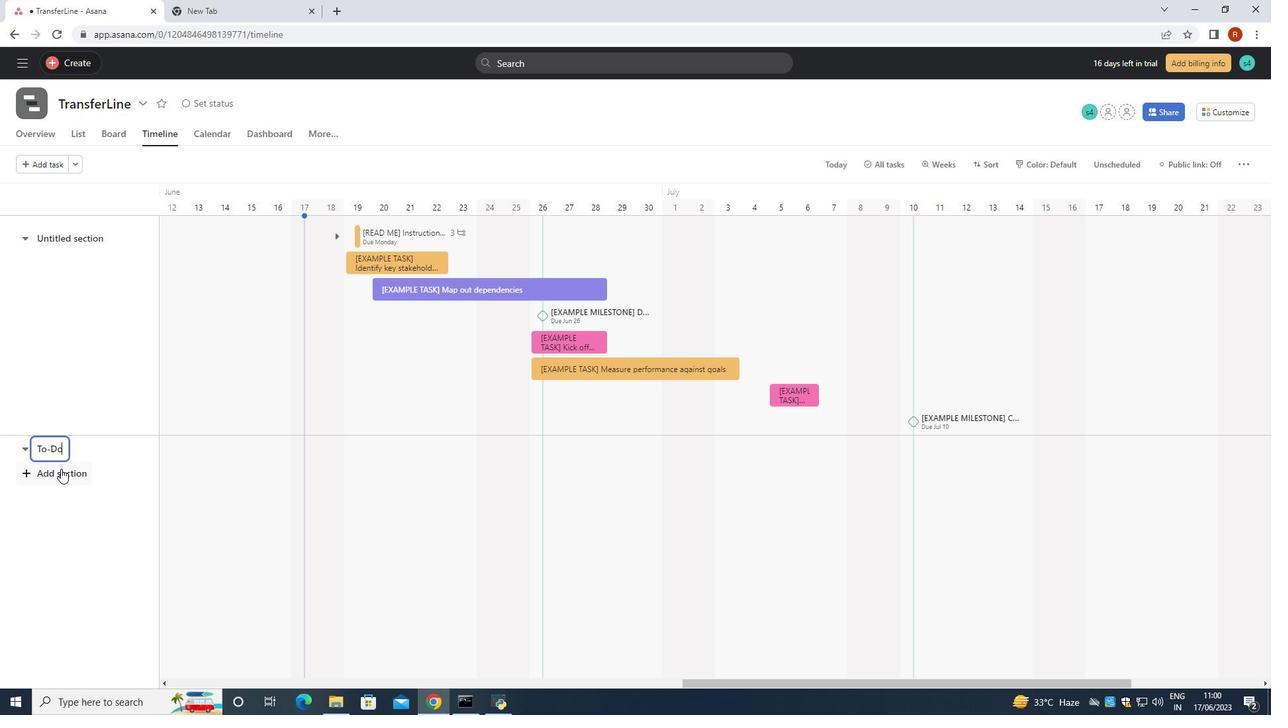 
Action: Mouse moved to (61, 469)
Screenshot: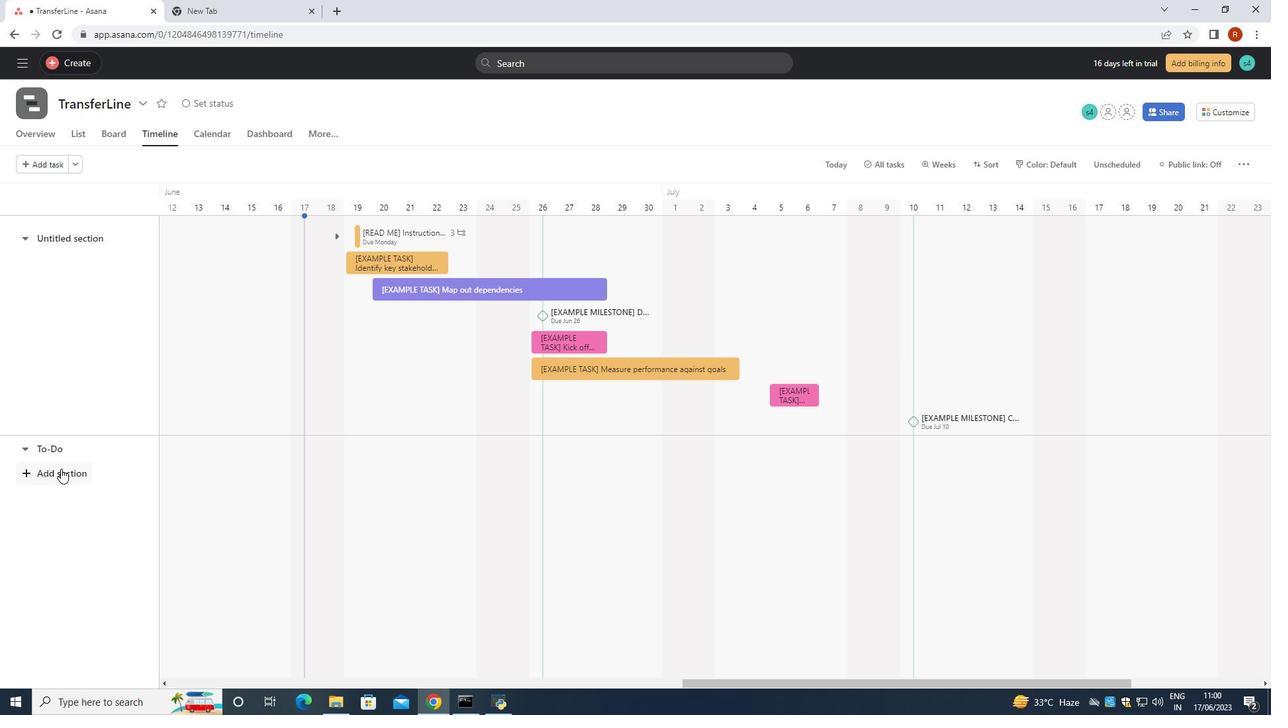 
Action: Key pressed <Key.shift><Key.shift>Doing
Screenshot: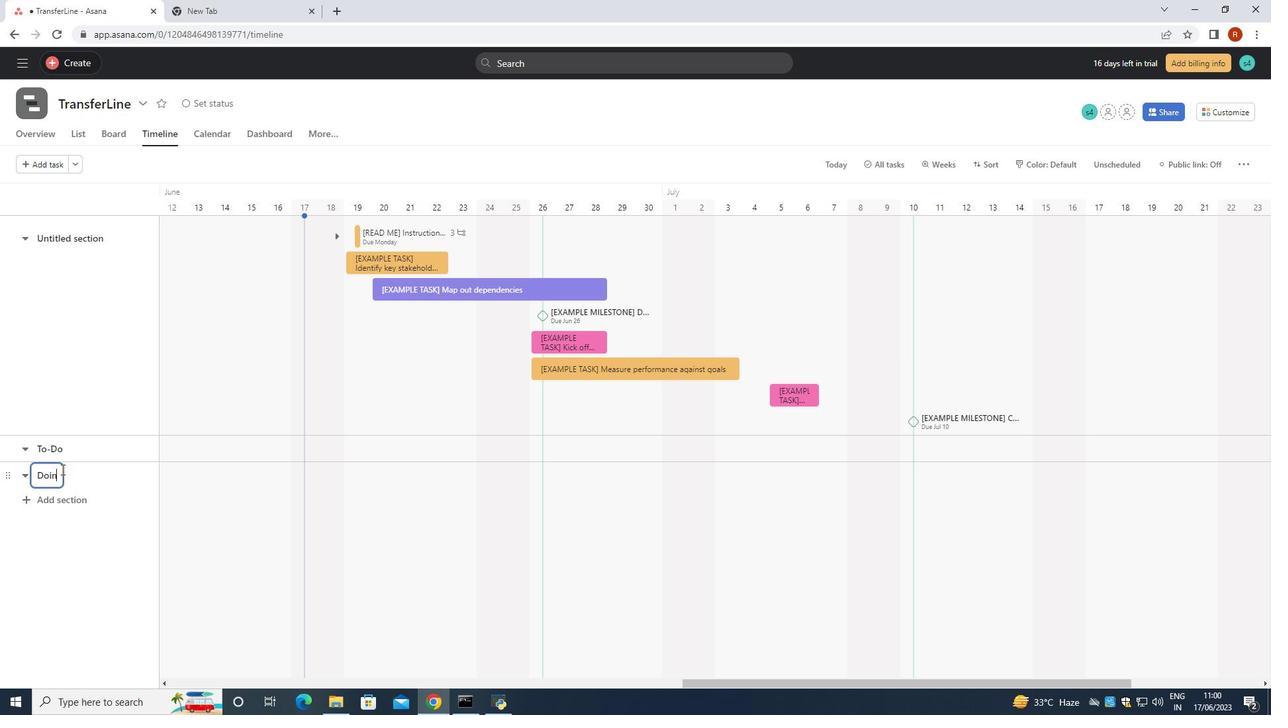
Action: Mouse moved to (83, 504)
Screenshot: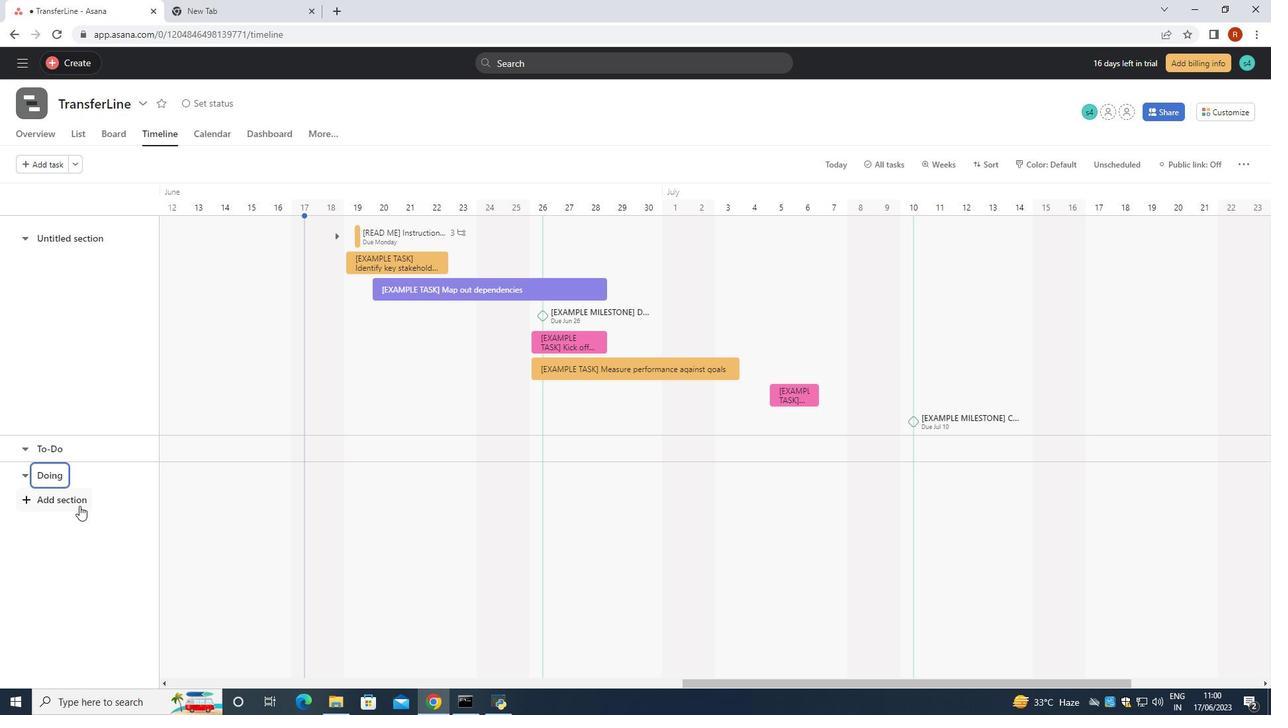 
Action: Mouse pressed left at (83, 504)
Screenshot: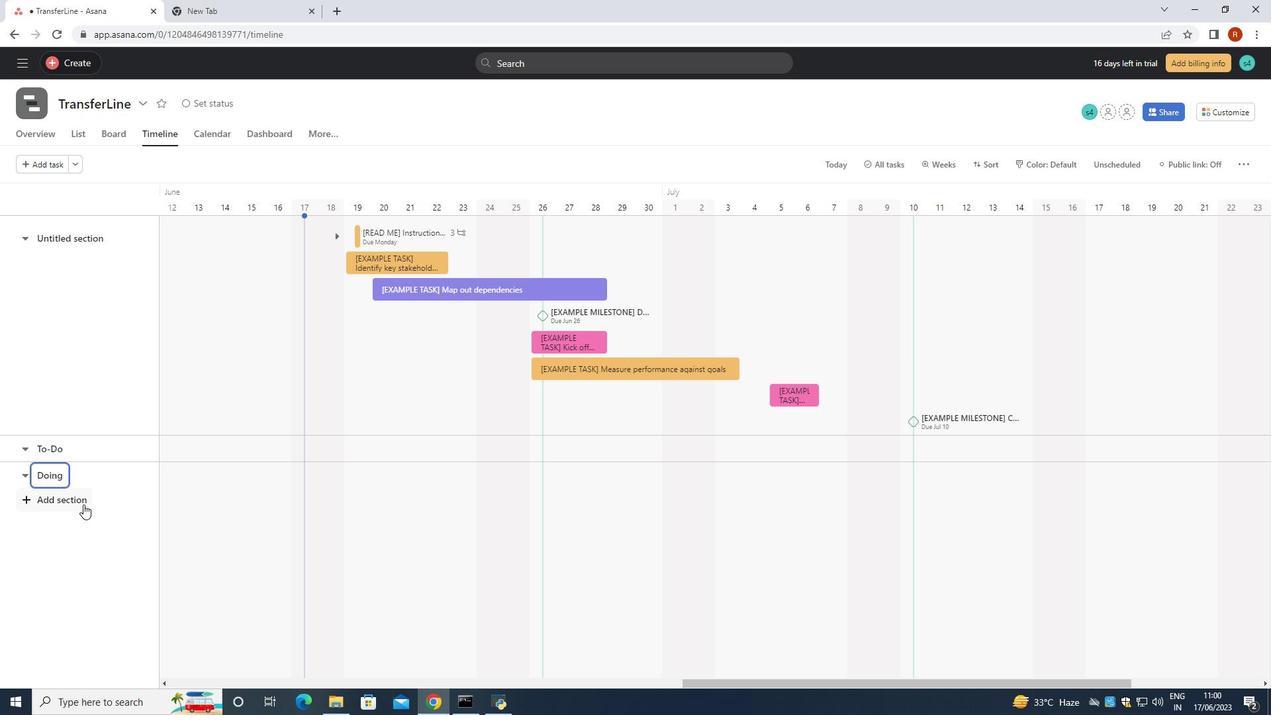 
Action: Key pressed <Key.shift><Key.shift><Key.shift><Key.shift>Done
Screenshot: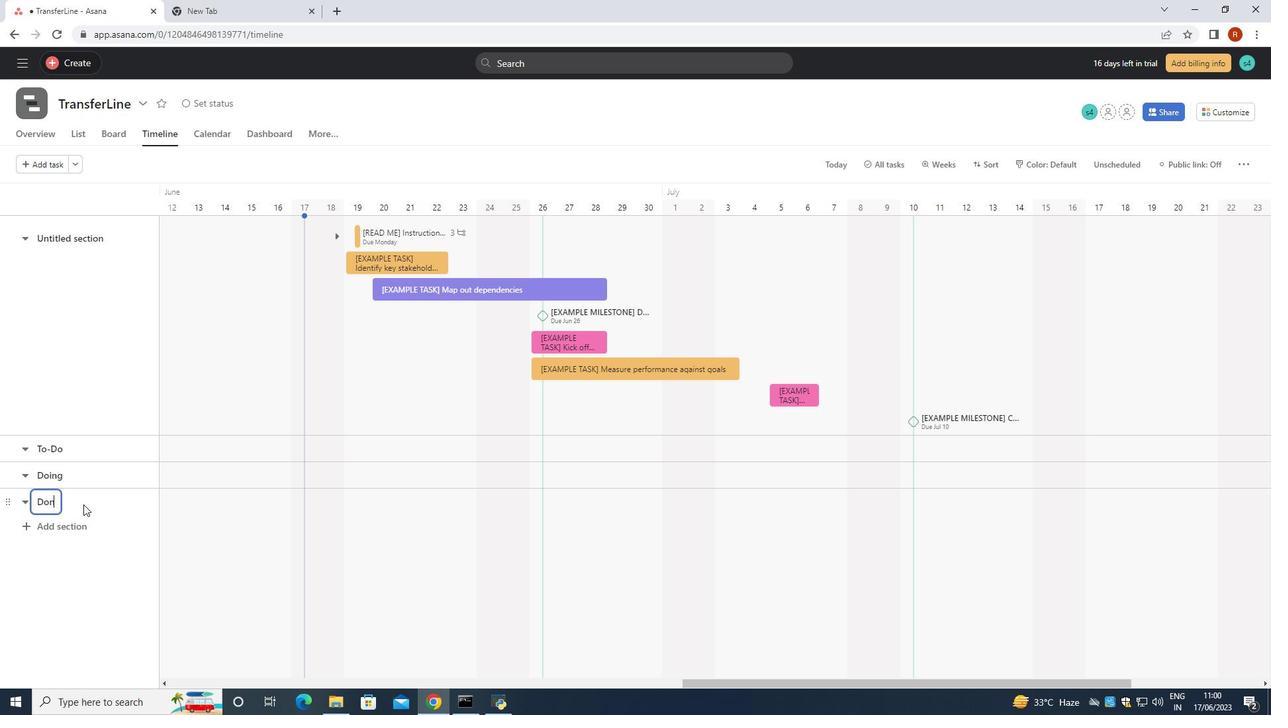 
Action: Mouse moved to (105, 503)
Screenshot: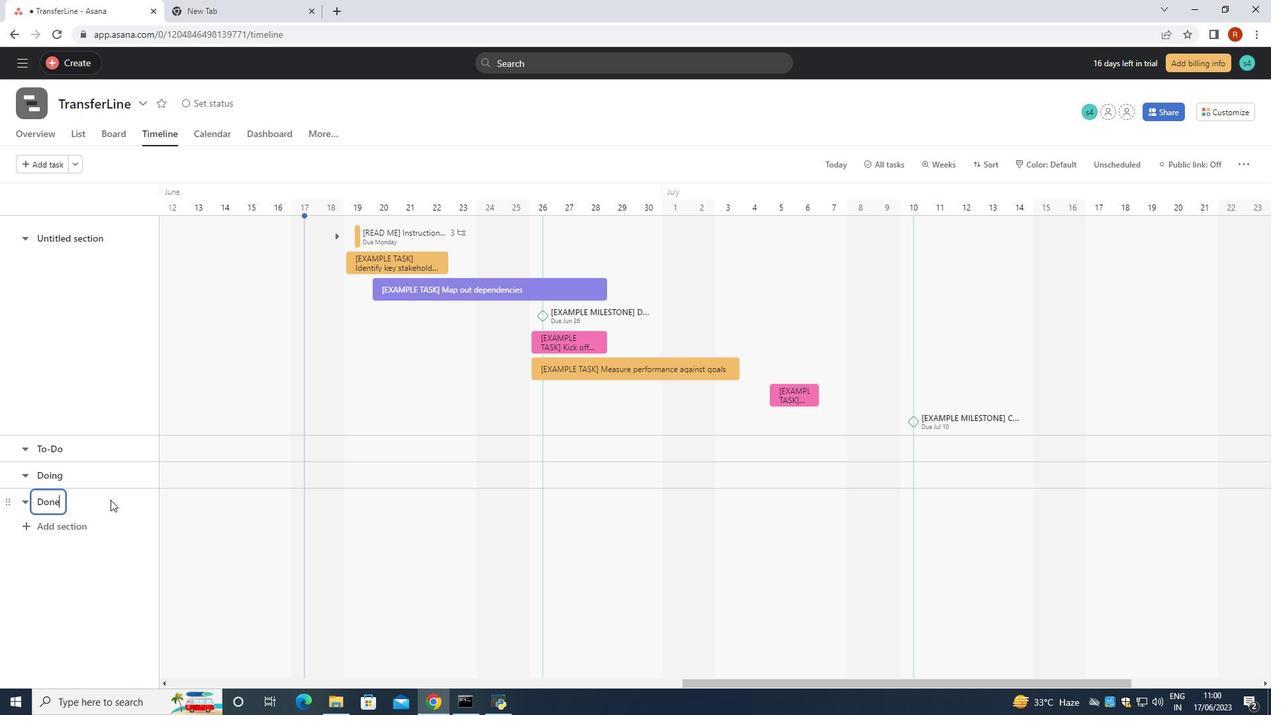 
